 Task: Look for space in Braine-le-Comte, Belgium from 10th July, 2023 to 15th July, 2023 for 7 adults in price range Rs.10000 to Rs.15000. Place can be entire place or shared room with 4 bedrooms having 7 beds and 4 bathrooms. Property type can be house, flat, guest house. Amenities needed are: wifi, washing machine, heating, TV, free parkinig on premises, hot tub, gym, smoking allowed. Booking option can be shelf check-in. Required host language is English.
Action: Mouse moved to (453, 95)
Screenshot: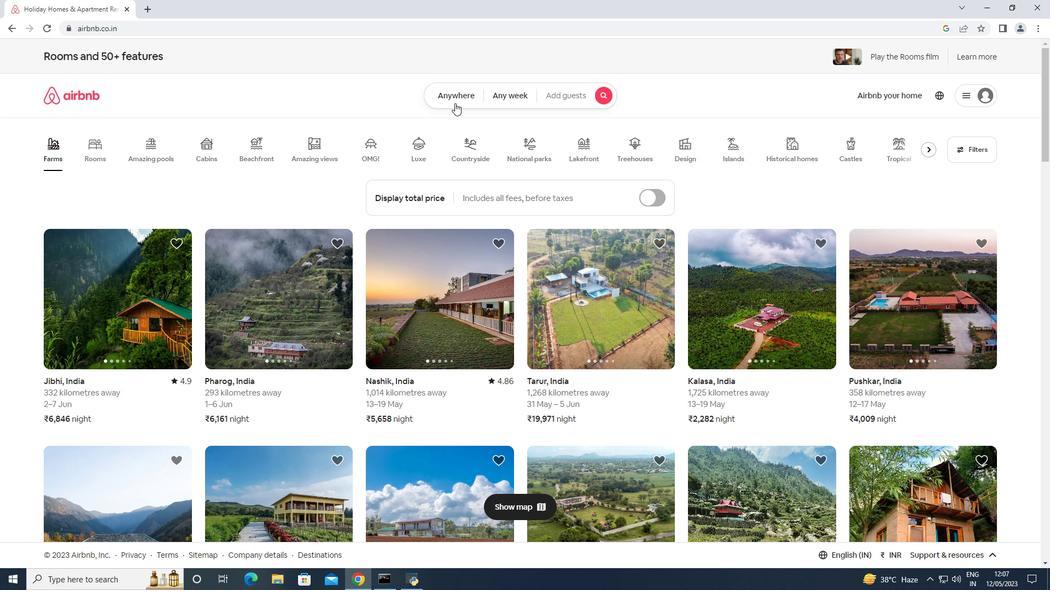
Action: Mouse pressed left at (453, 95)
Screenshot: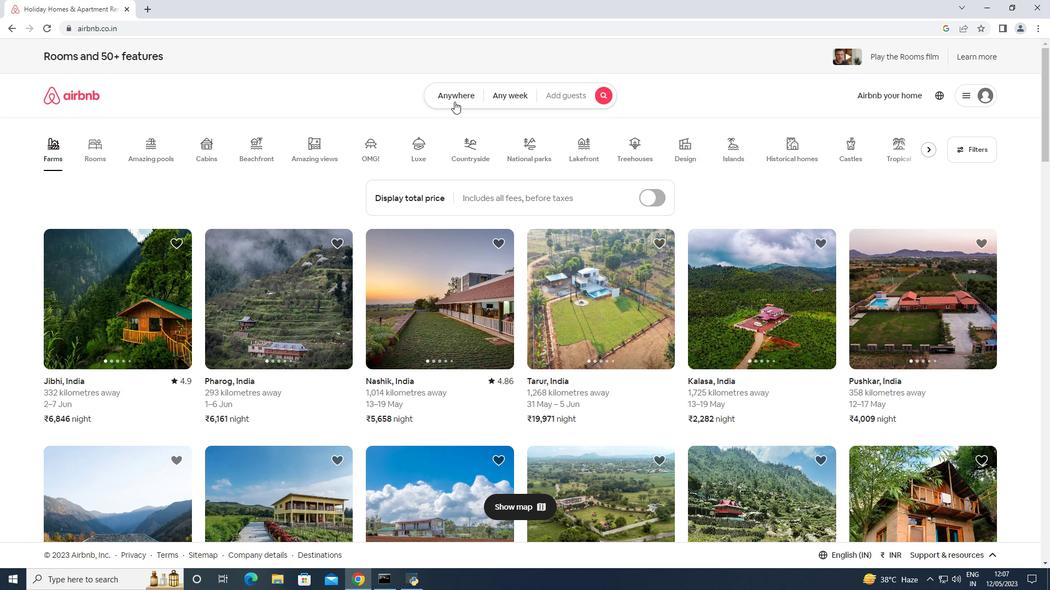 
Action: Mouse moved to (432, 132)
Screenshot: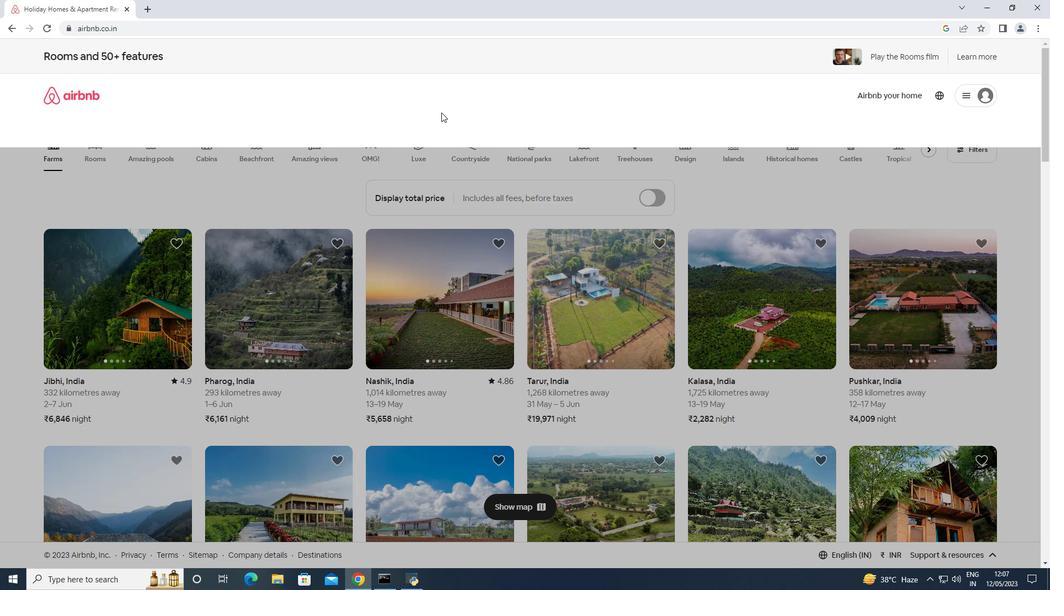 
Action: Mouse pressed left at (432, 132)
Screenshot: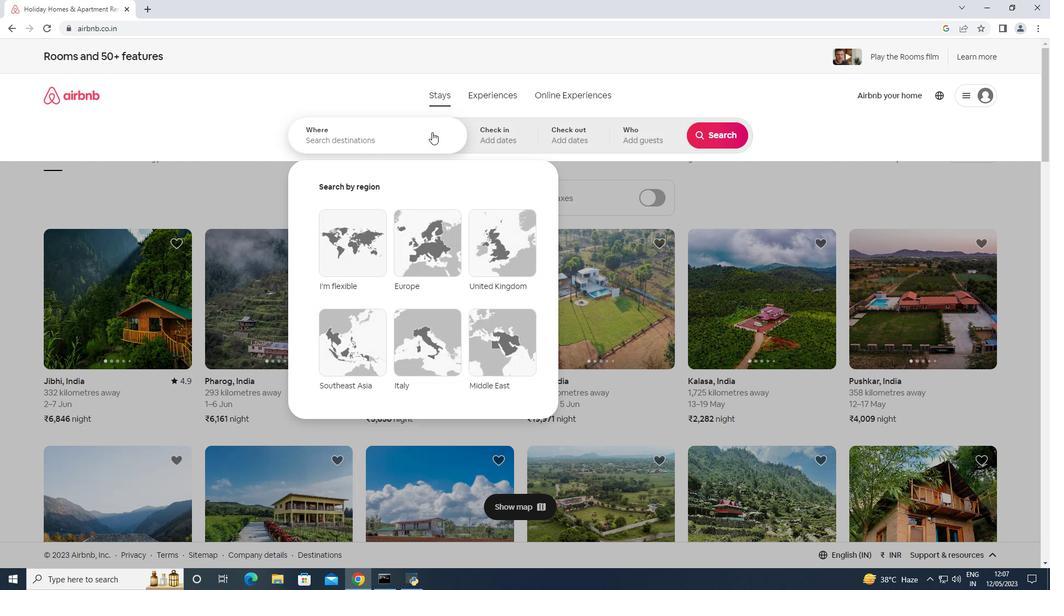 
Action: Mouse moved to (389, 123)
Screenshot: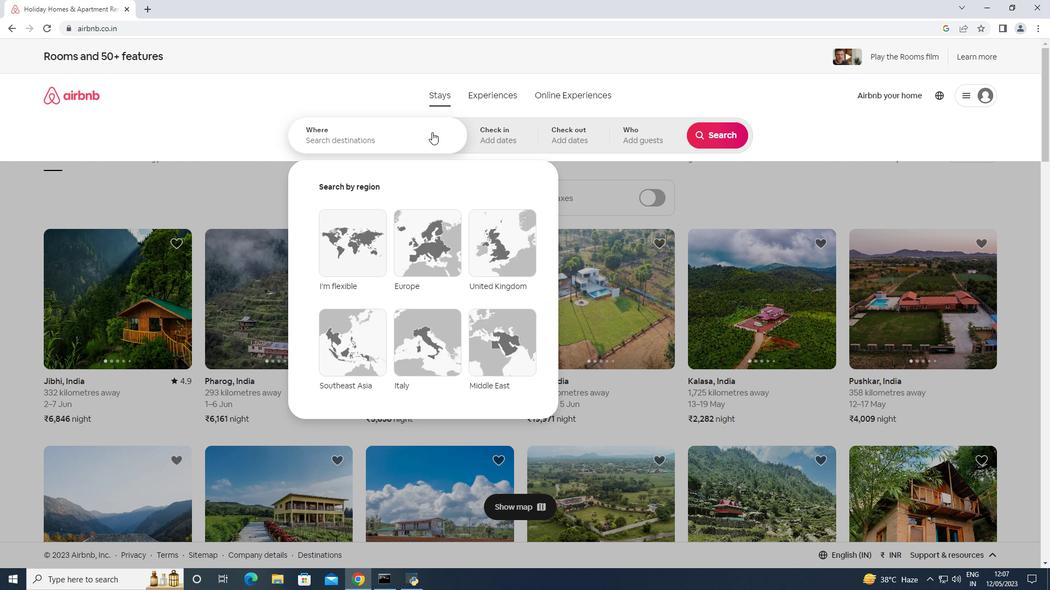 
Action: Key pressed <Key.shift>Braine-le<Key.shift>c<Key.backspace>-<Key.shift>Conte<Key.left><Key.left><Key.backspace>m<Key.right><Key.right><Key.right><Key.right>,<Key.space>belgium<Key.enter>
Screenshot: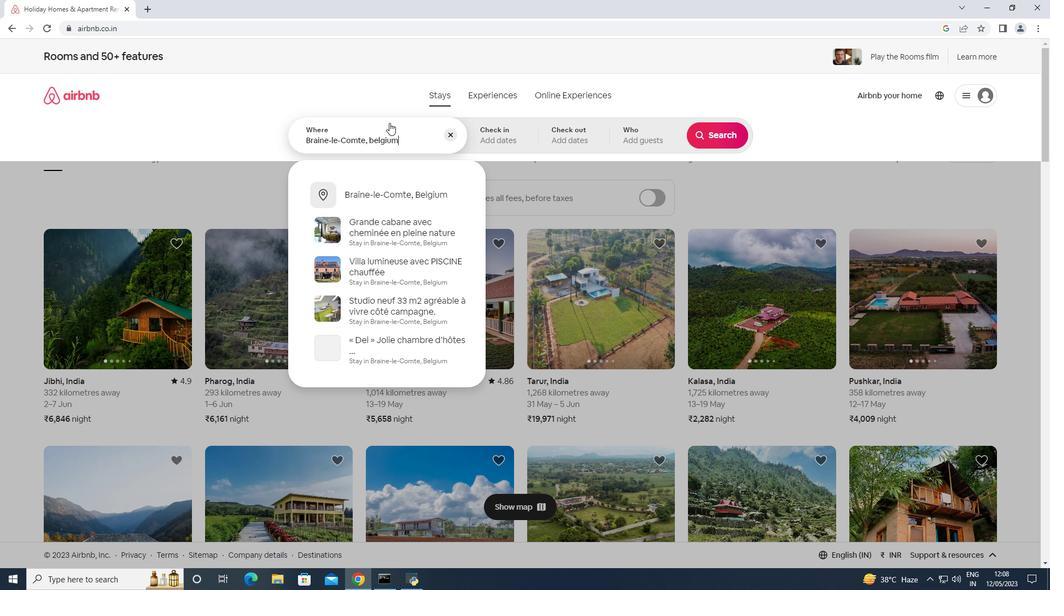 
Action: Mouse moved to (711, 219)
Screenshot: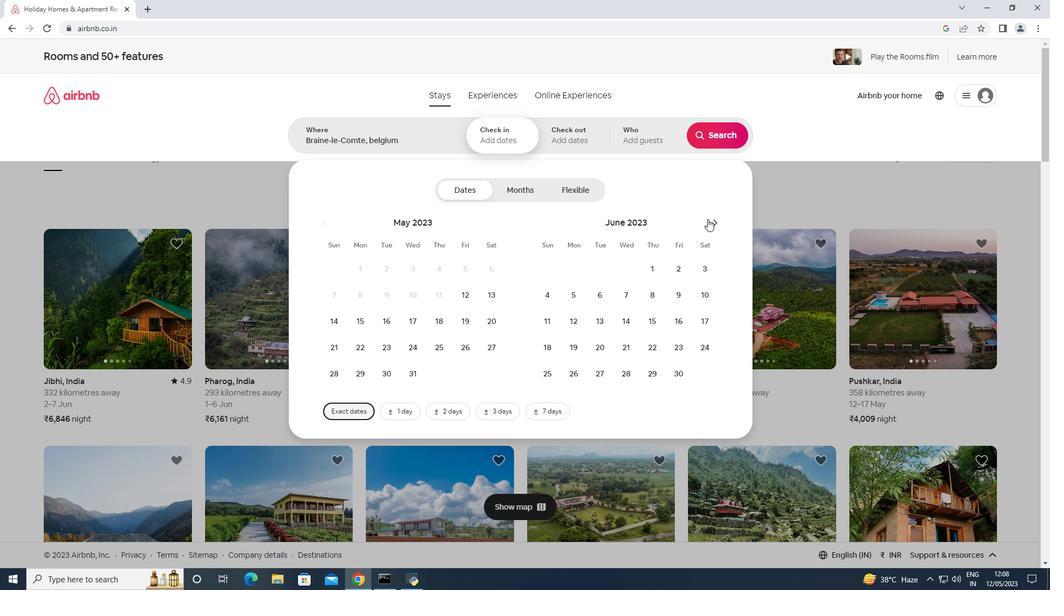 
Action: Mouse pressed left at (711, 219)
Screenshot: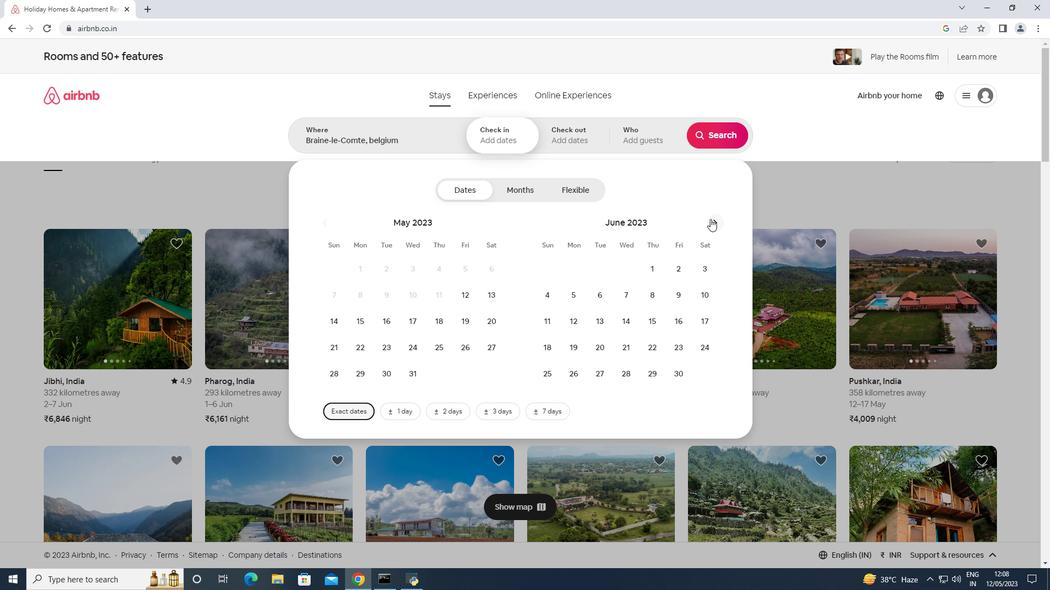 
Action: Mouse moved to (578, 319)
Screenshot: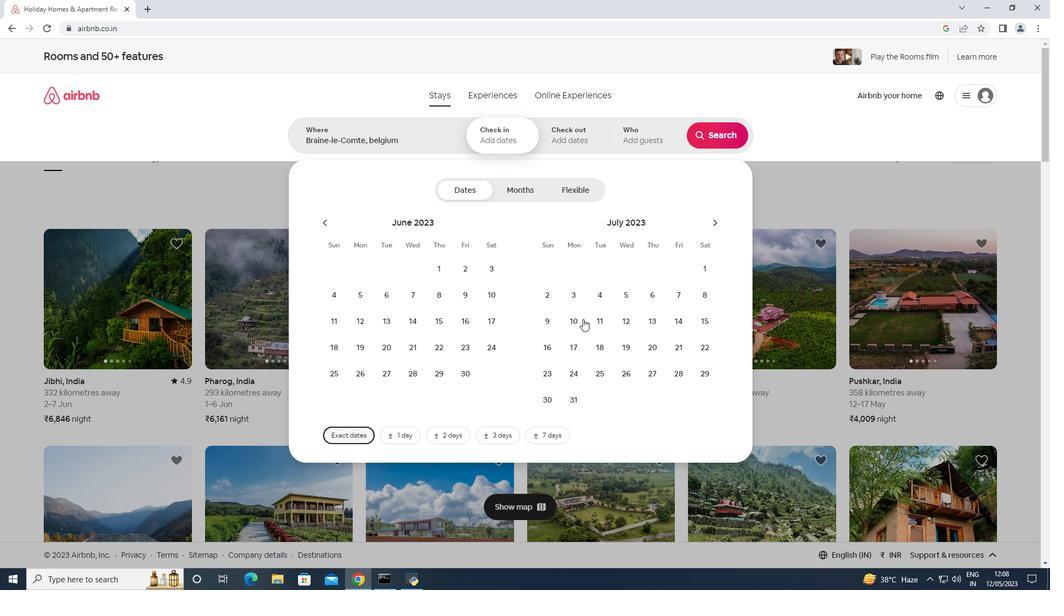 
Action: Mouse pressed left at (578, 319)
Screenshot: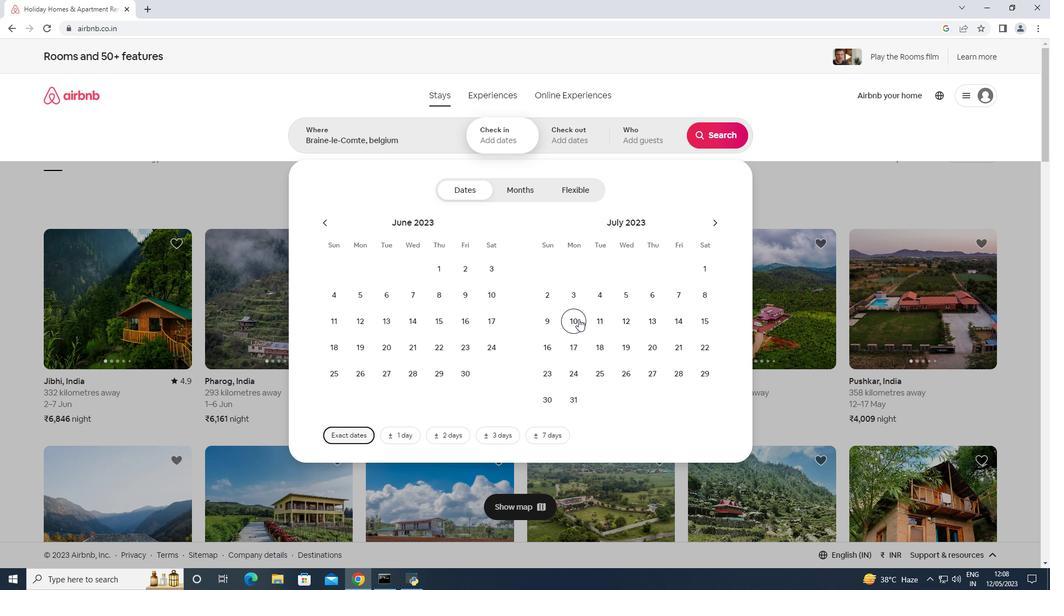 
Action: Mouse moved to (705, 321)
Screenshot: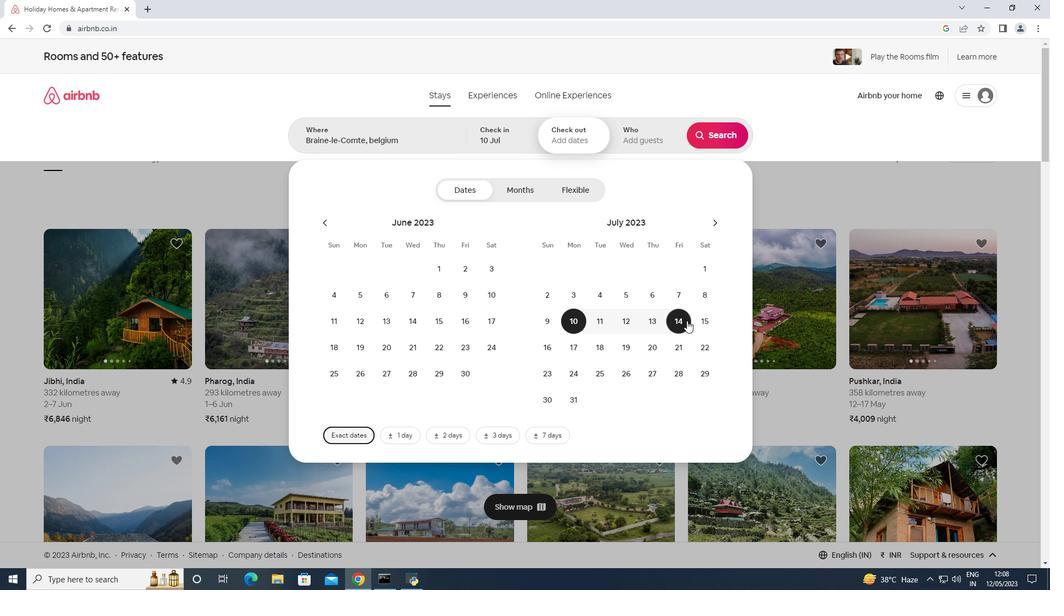 
Action: Mouse pressed left at (705, 321)
Screenshot: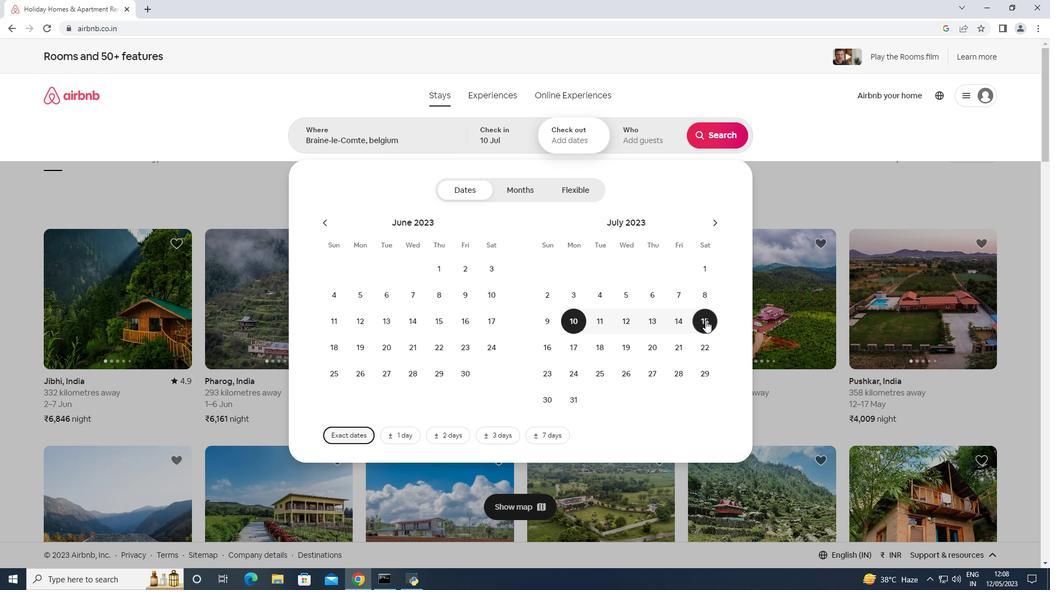
Action: Mouse moved to (642, 146)
Screenshot: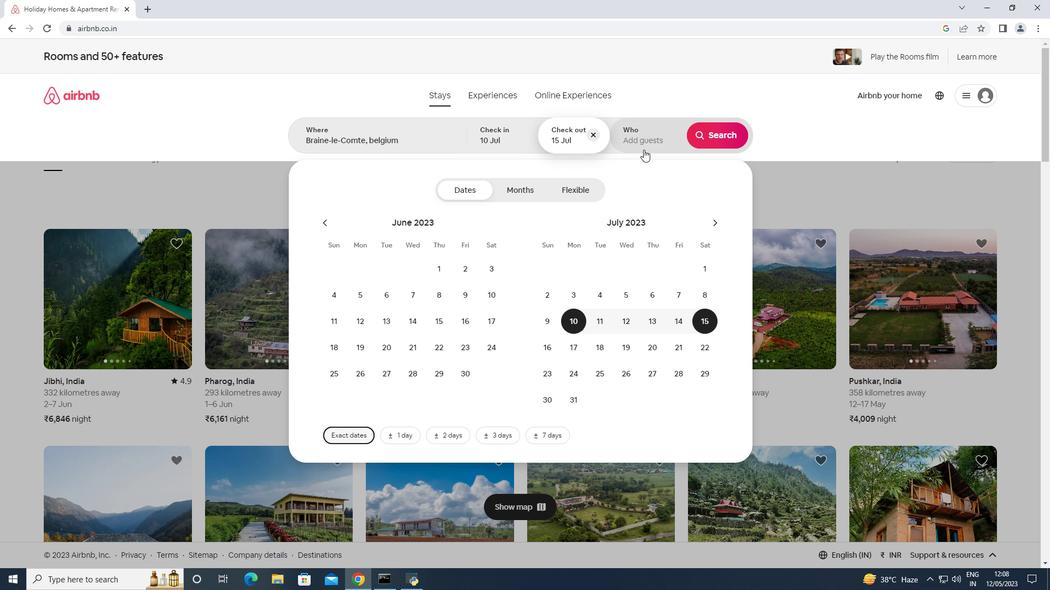 
Action: Mouse pressed left at (642, 146)
Screenshot: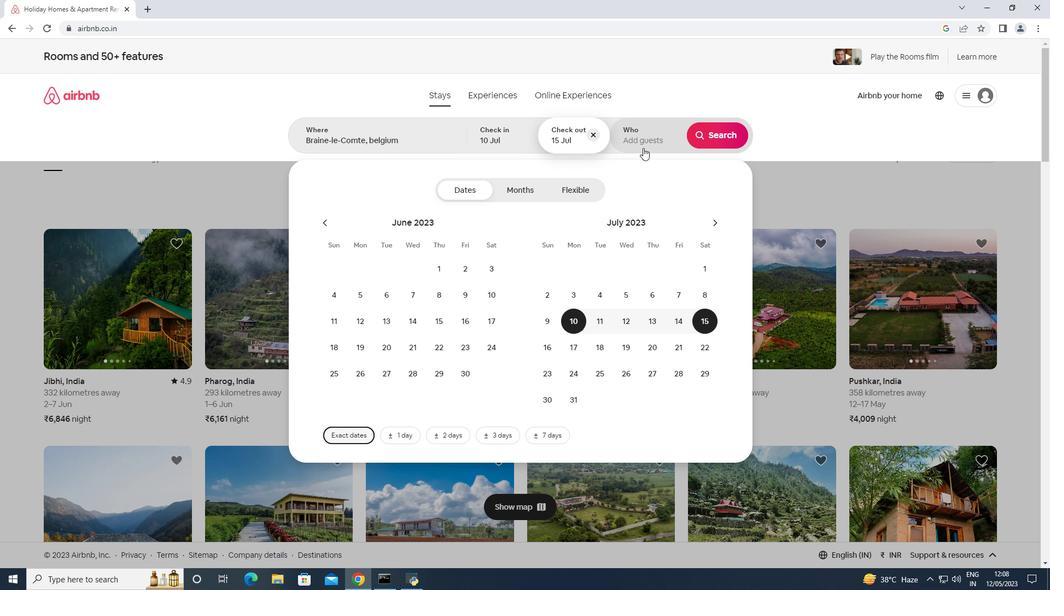 
Action: Mouse moved to (716, 192)
Screenshot: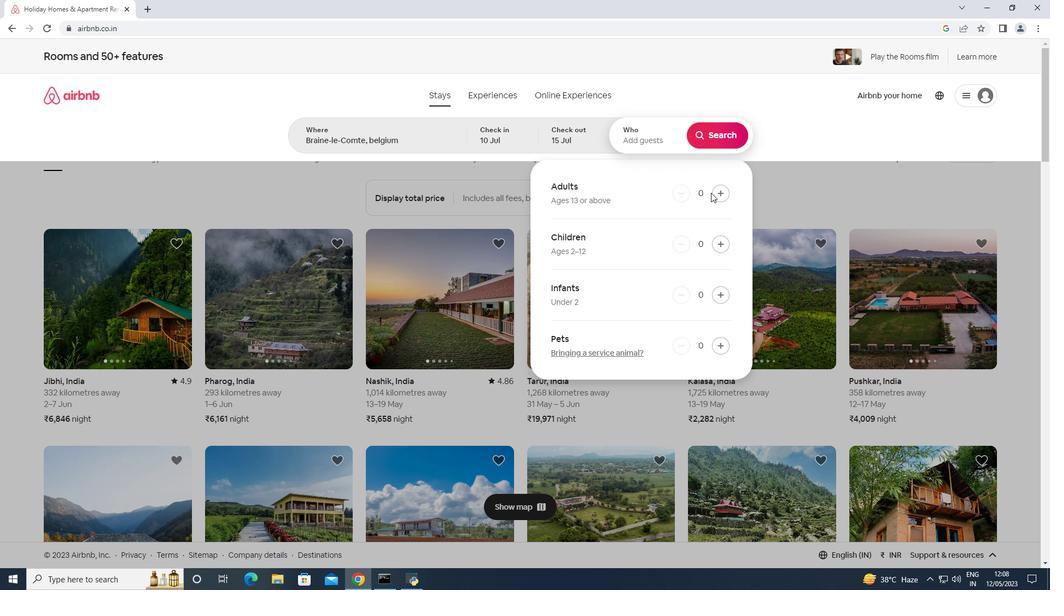 
Action: Mouse pressed left at (716, 192)
Screenshot: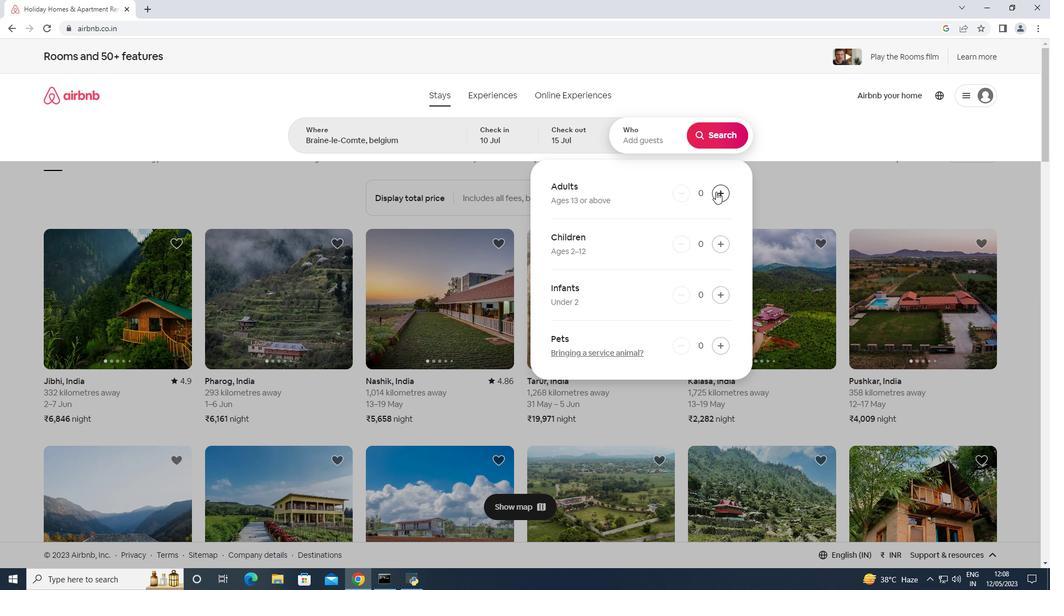 
Action: Mouse pressed left at (716, 192)
Screenshot: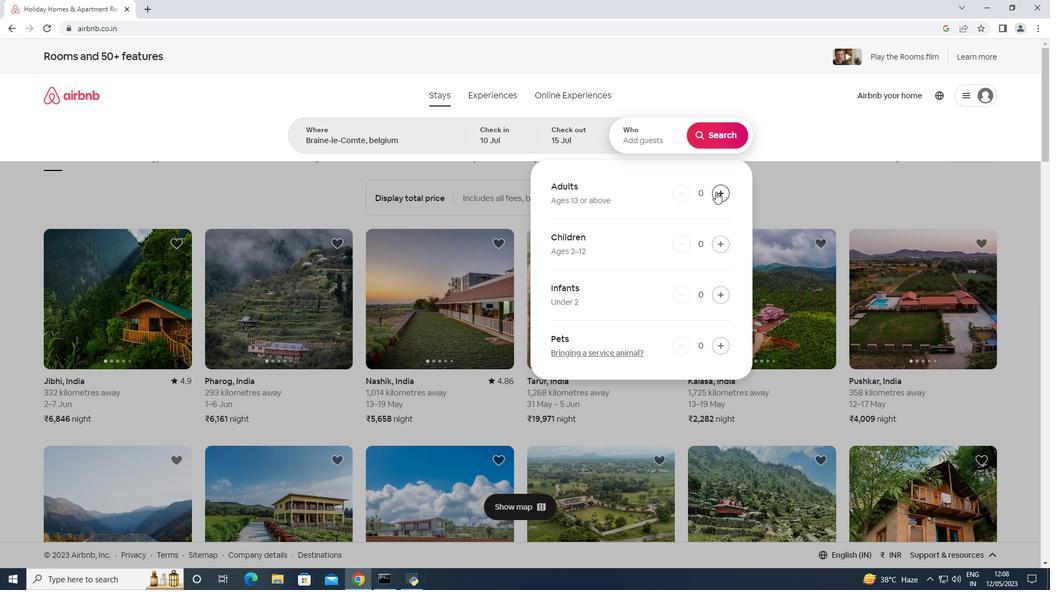 
Action: Mouse pressed left at (716, 192)
Screenshot: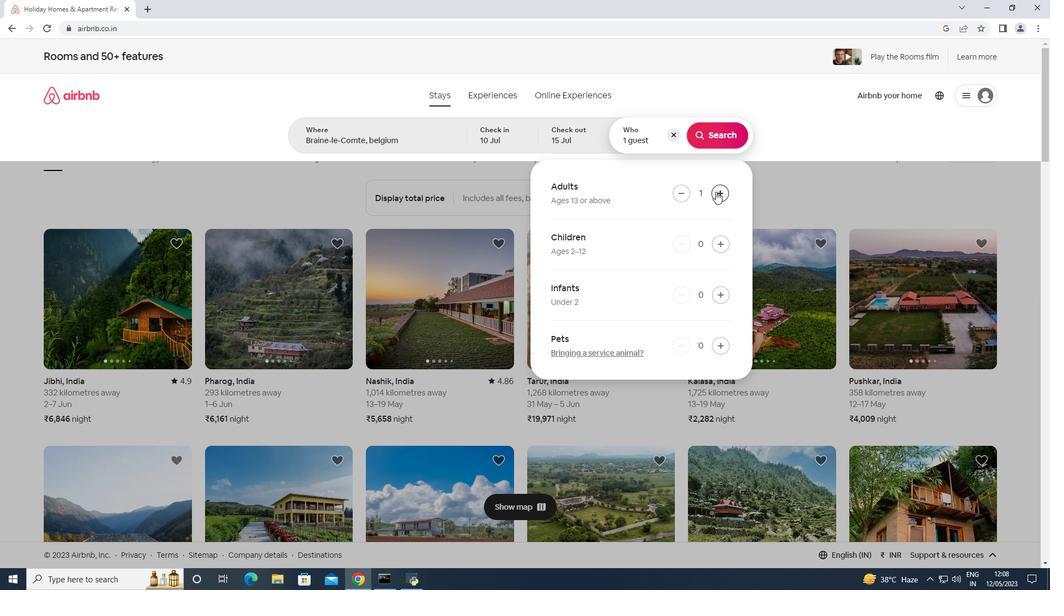 
Action: Mouse pressed left at (716, 192)
Screenshot: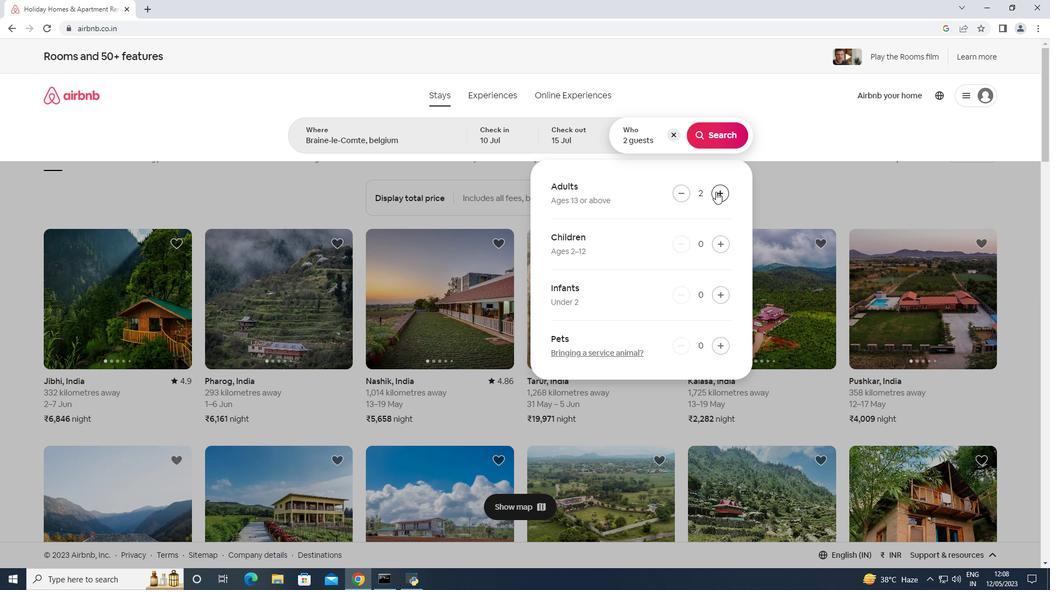 
Action: Mouse pressed left at (716, 192)
Screenshot: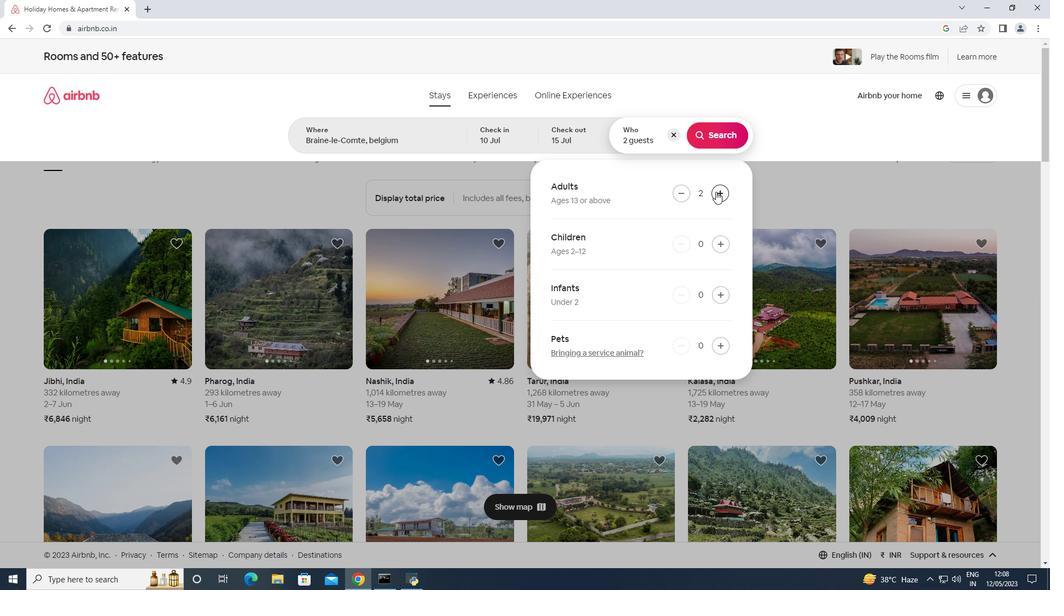 
Action: Mouse pressed left at (716, 192)
Screenshot: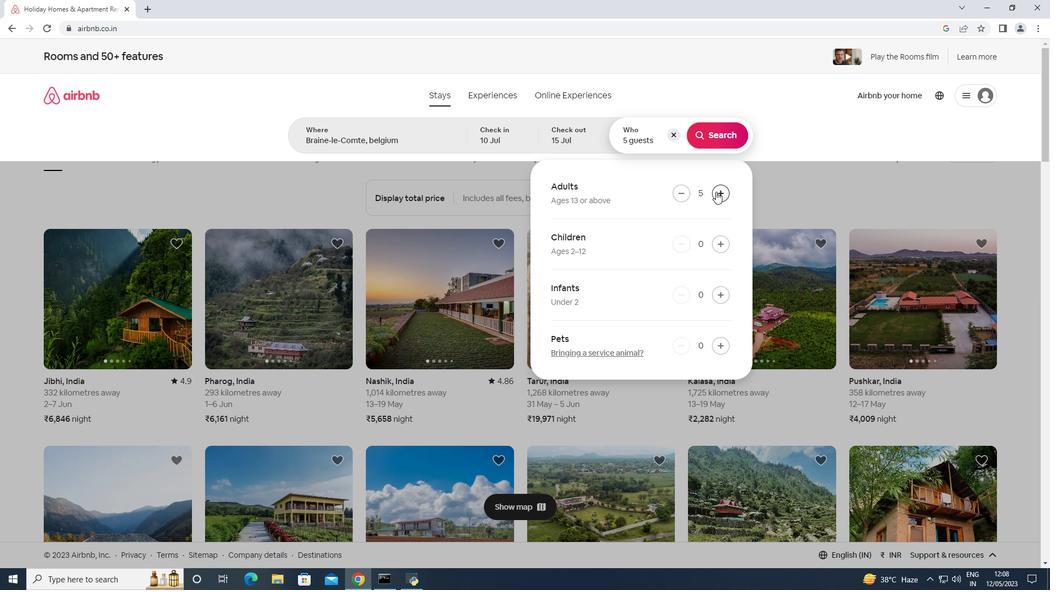 
Action: Mouse pressed left at (716, 192)
Screenshot: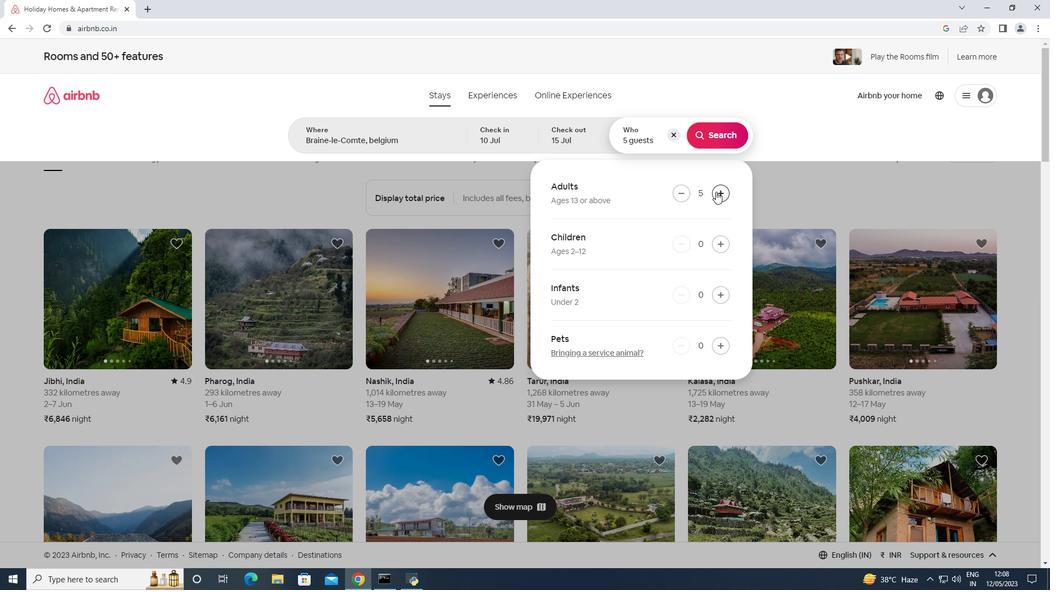 
Action: Mouse moved to (715, 139)
Screenshot: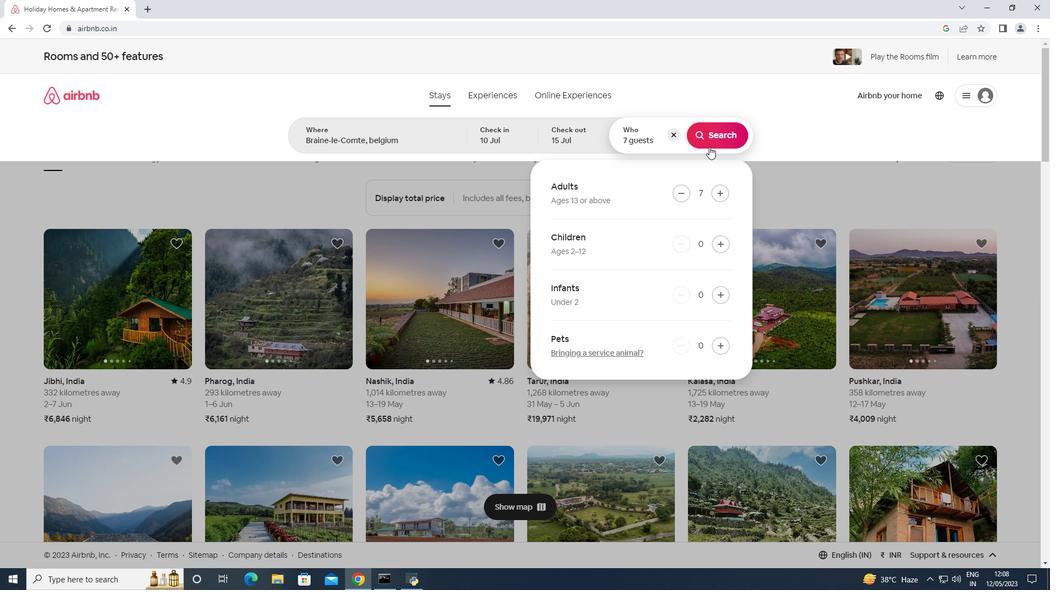 
Action: Mouse pressed left at (715, 139)
Screenshot: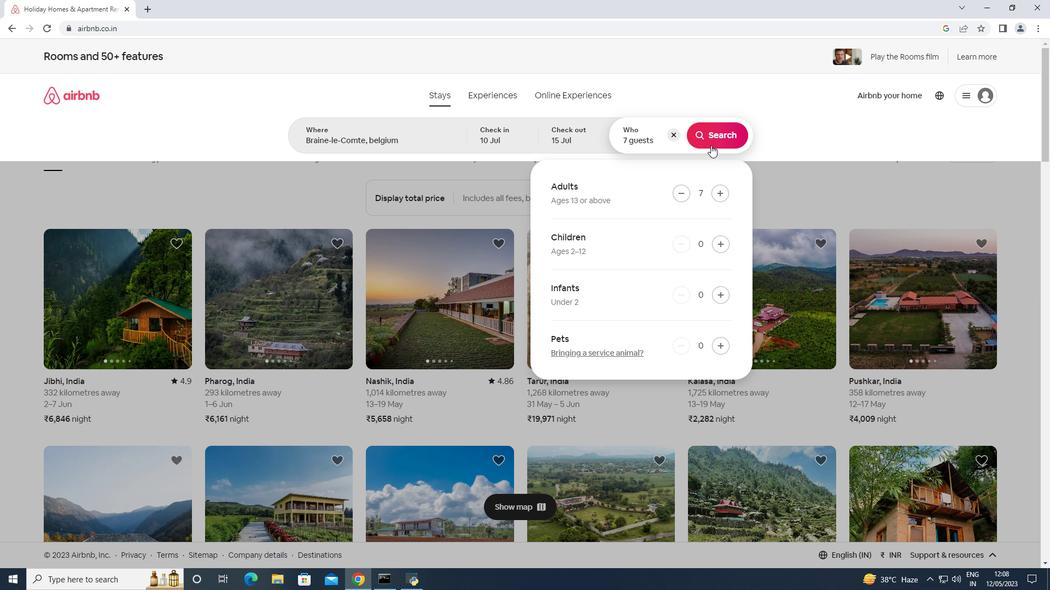 
Action: Mouse moved to (987, 97)
Screenshot: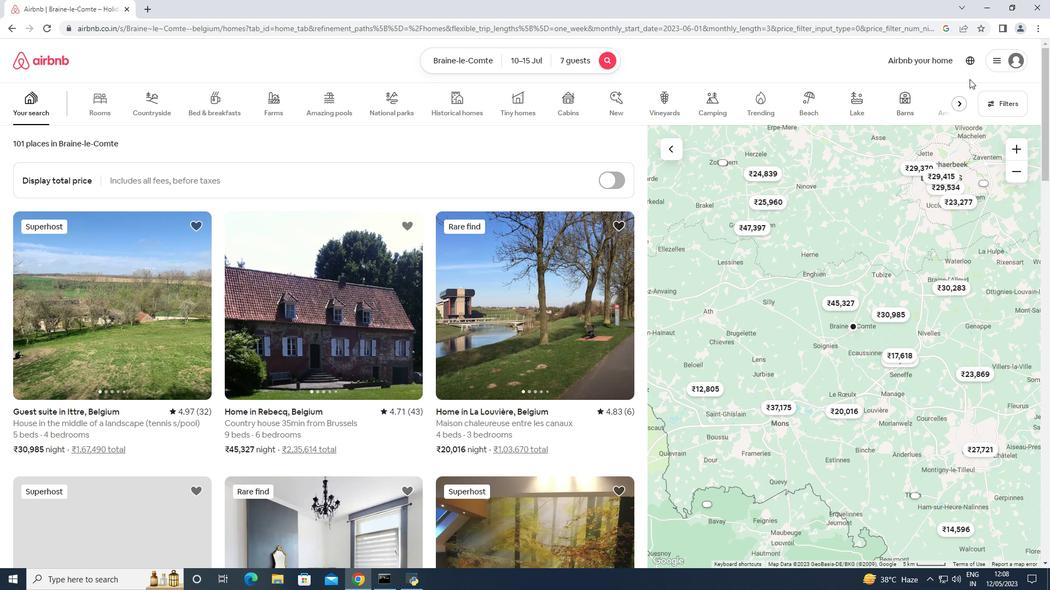
Action: Mouse pressed left at (987, 97)
Screenshot: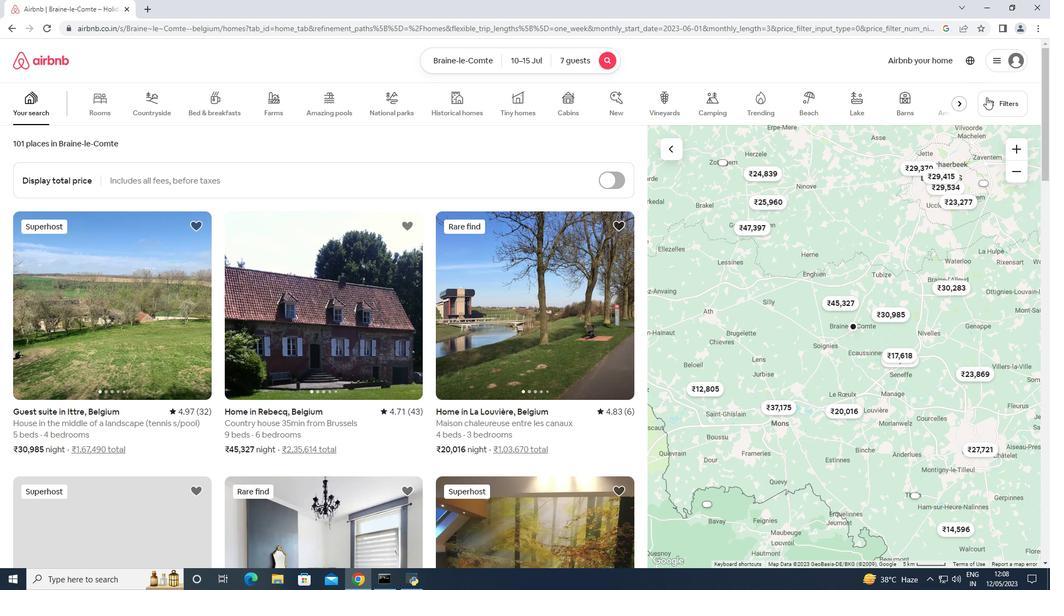 
Action: Mouse moved to (411, 362)
Screenshot: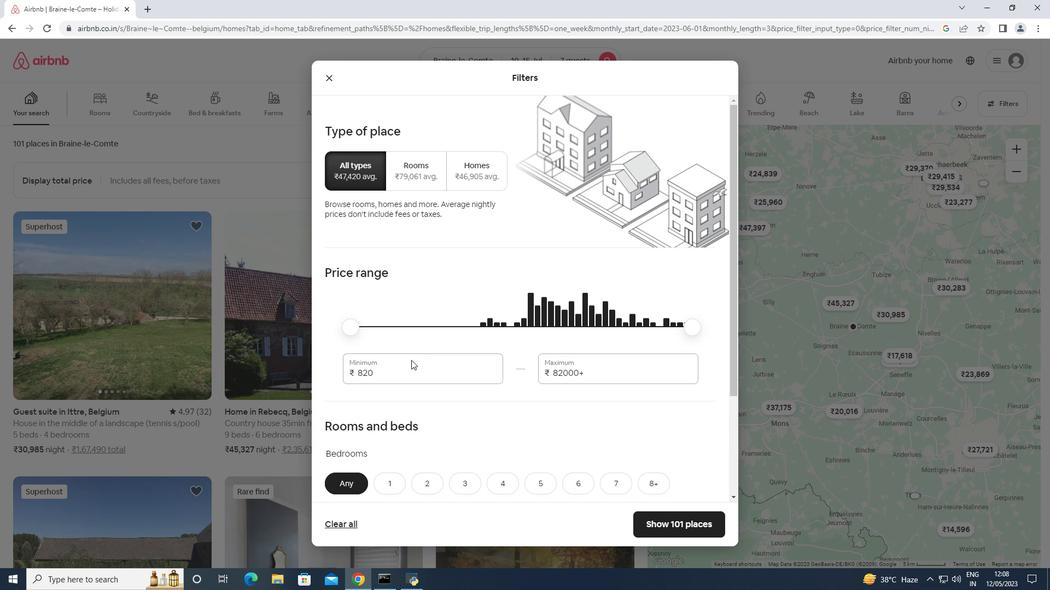 
Action: Mouse pressed left at (411, 362)
Screenshot: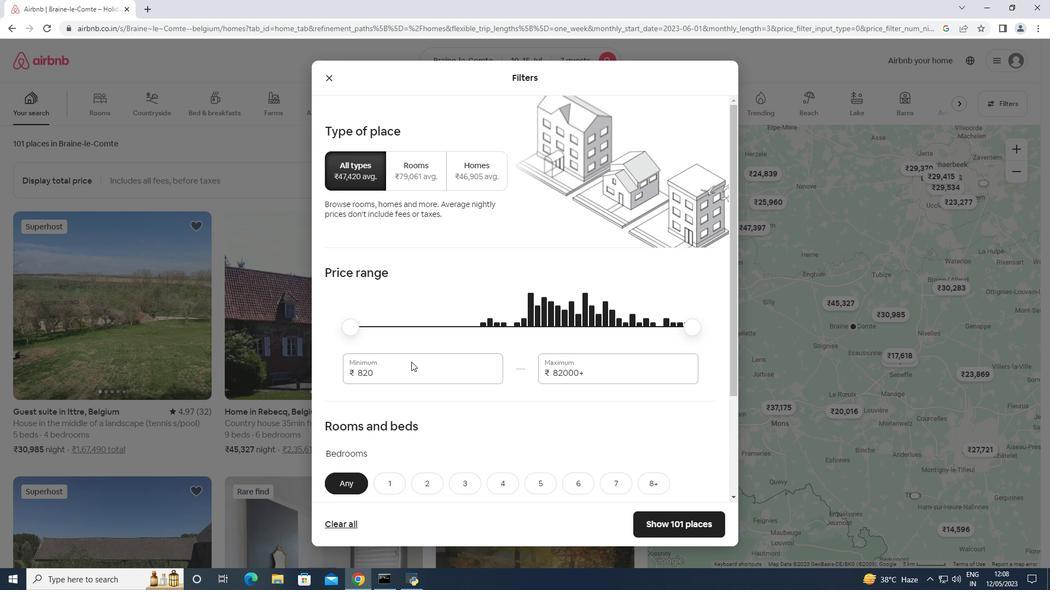 
Action: Mouse pressed left at (411, 362)
Screenshot: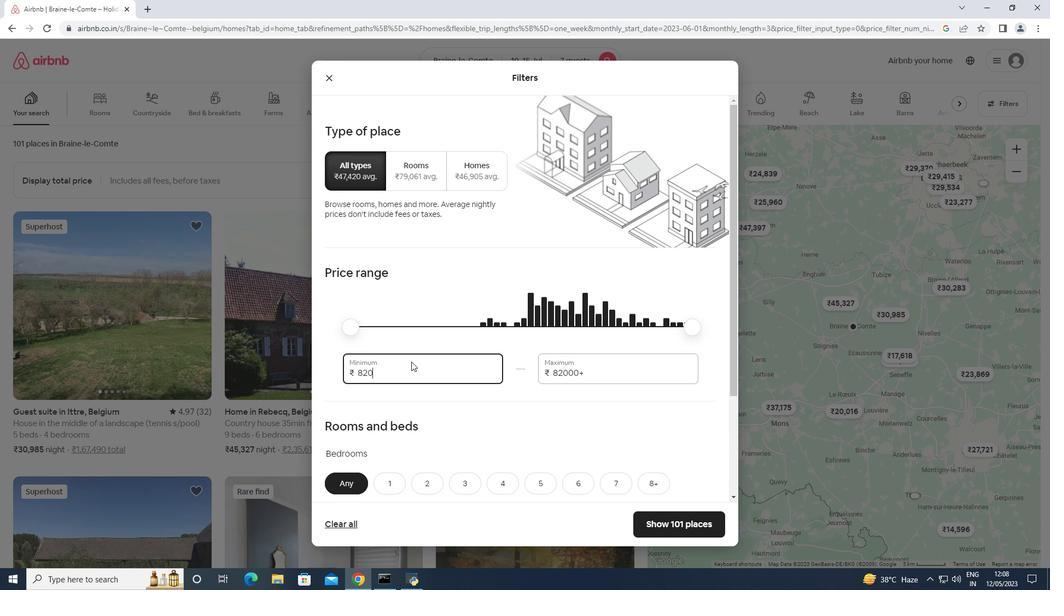 
Action: Key pressed <Key.backspace><Key.backspace><Key.backspace><Key.backspace>10000<Key.tab>15000
Screenshot: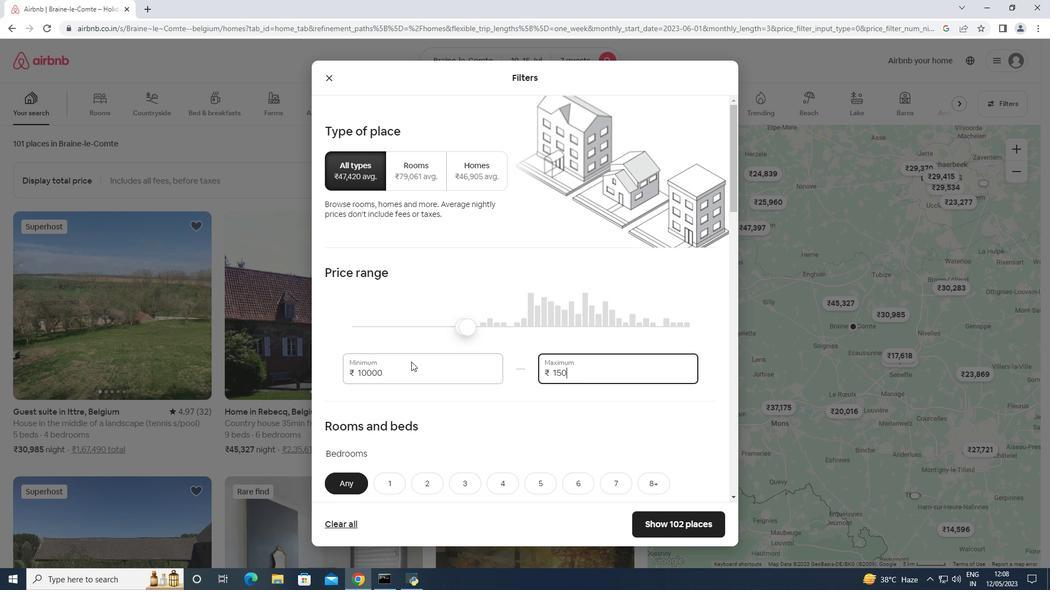 
Action: Mouse scrolled (411, 361) with delta (0, 0)
Screenshot: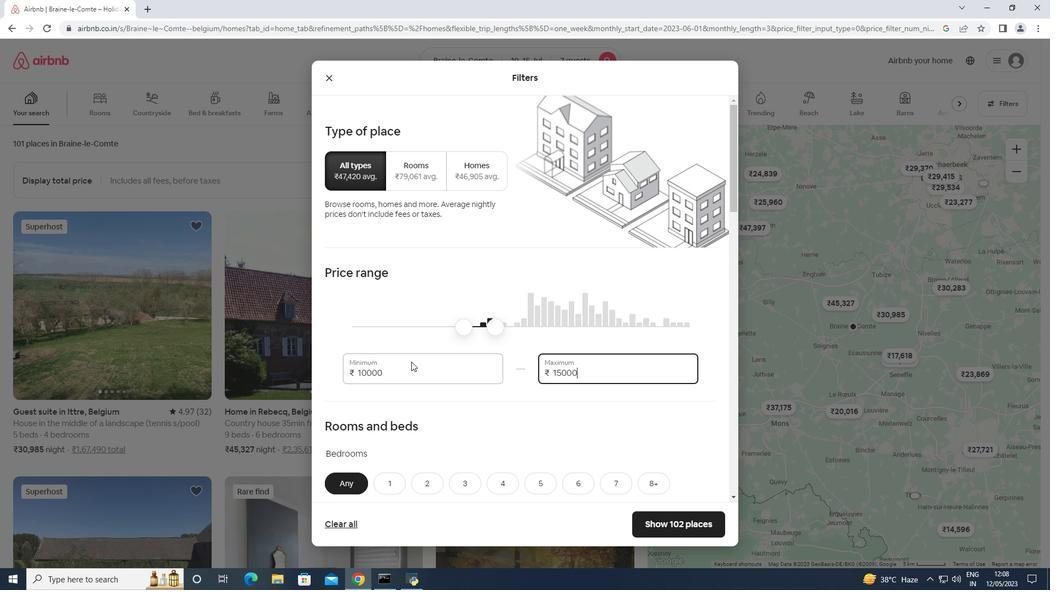 
Action: Mouse scrolled (411, 361) with delta (0, 0)
Screenshot: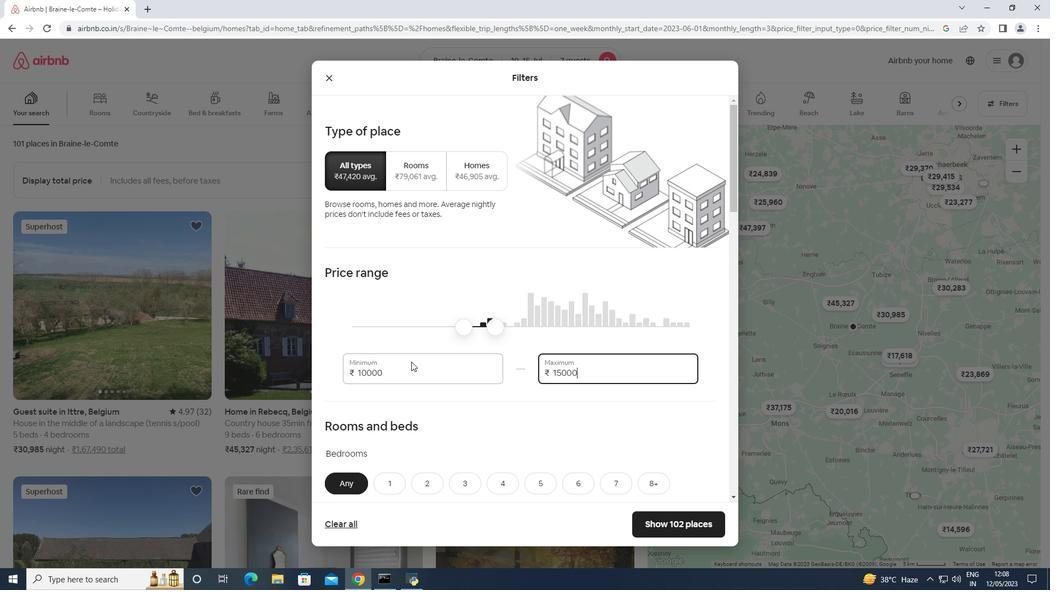 
Action: Mouse scrolled (411, 361) with delta (0, 0)
Screenshot: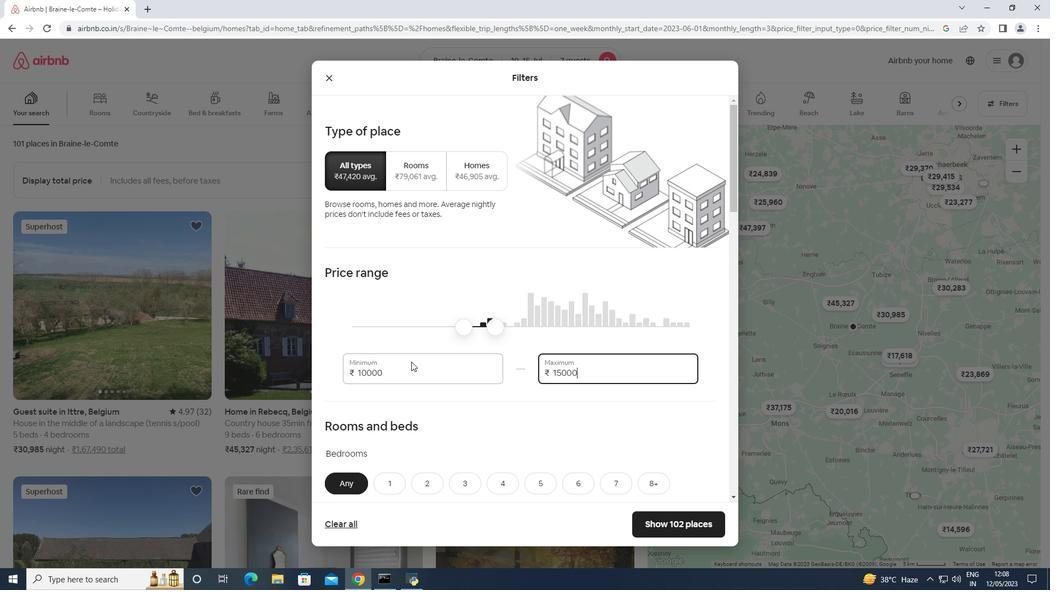 
Action: Mouse scrolled (411, 361) with delta (0, 0)
Screenshot: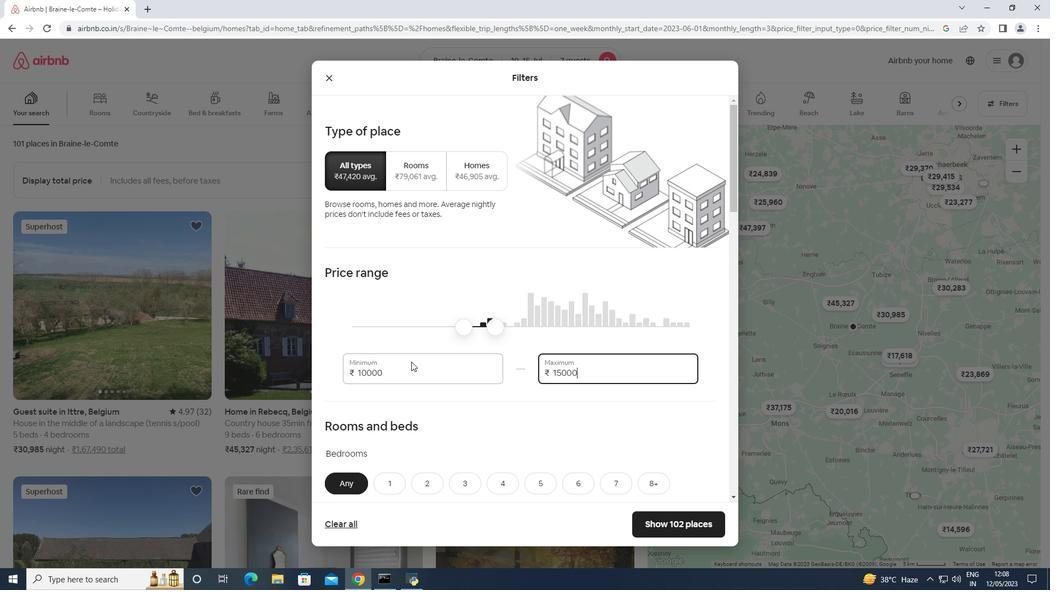 
Action: Mouse scrolled (411, 361) with delta (0, 0)
Screenshot: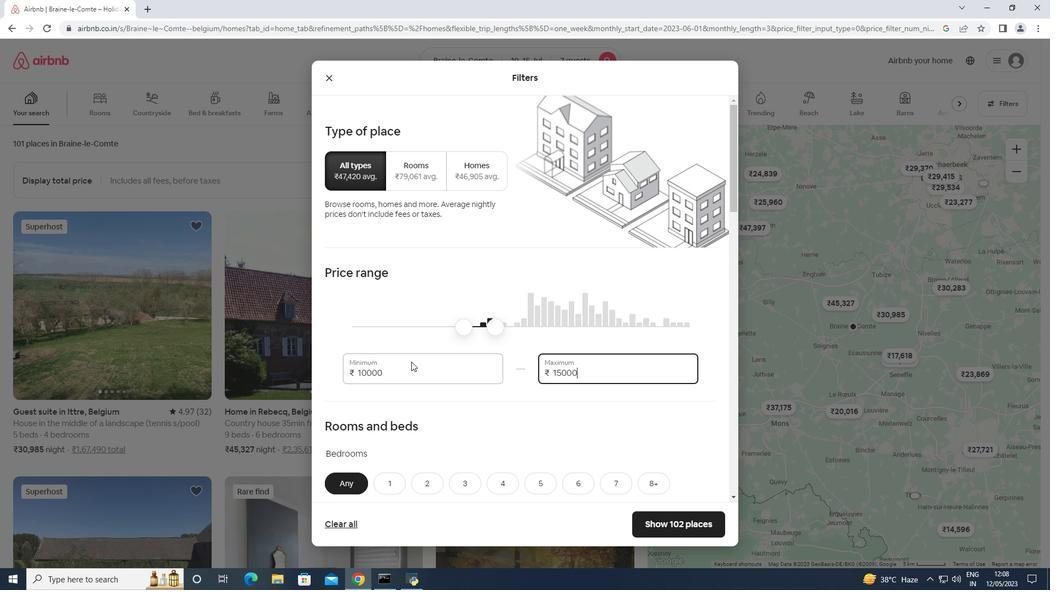 
Action: Mouse scrolled (411, 361) with delta (0, 0)
Screenshot: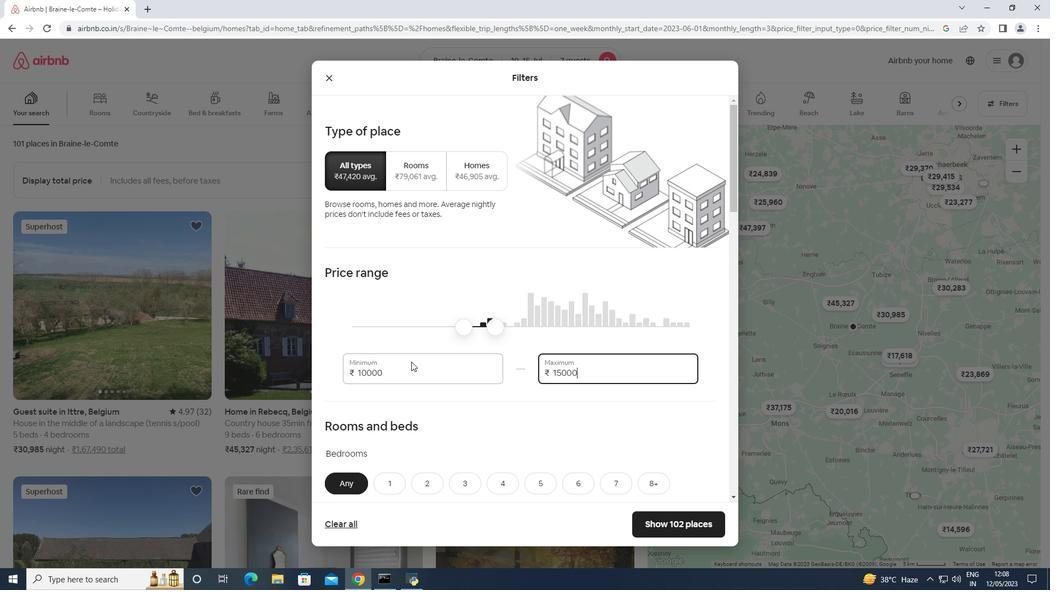 
Action: Mouse moved to (507, 162)
Screenshot: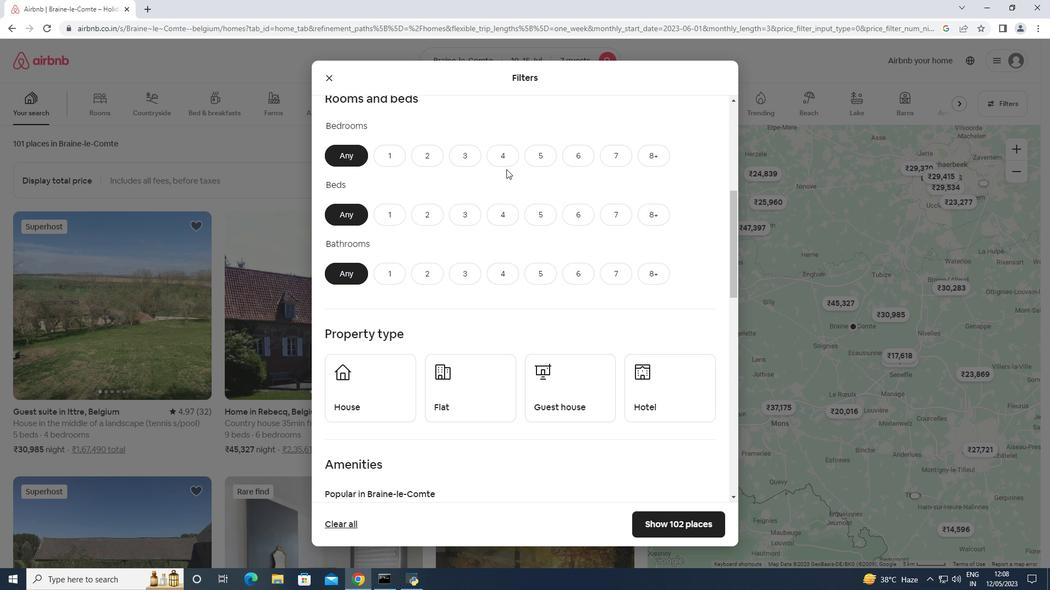 
Action: Mouse pressed left at (507, 162)
Screenshot: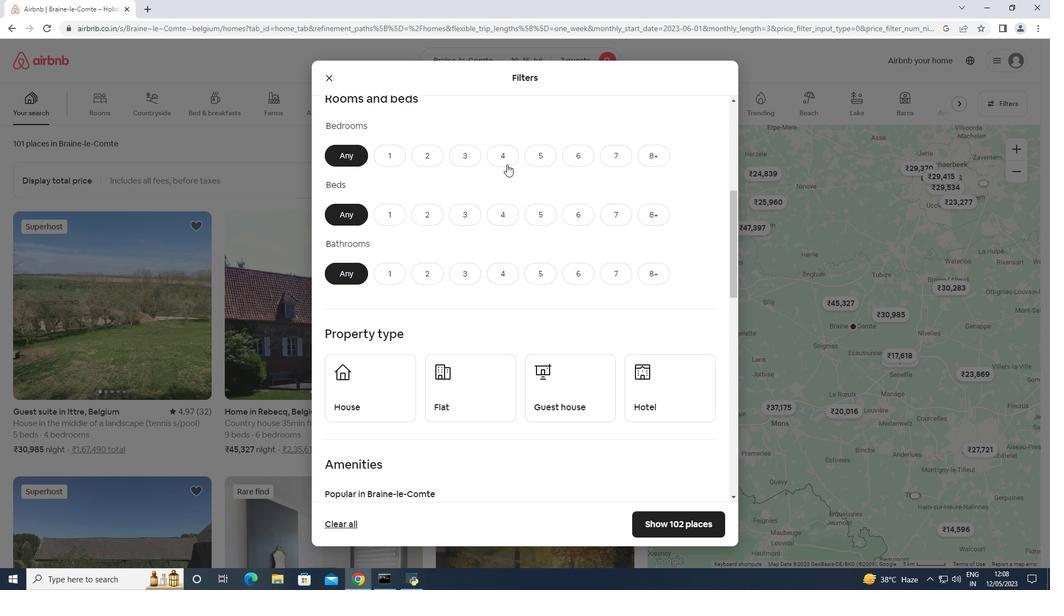 
Action: Mouse moved to (617, 213)
Screenshot: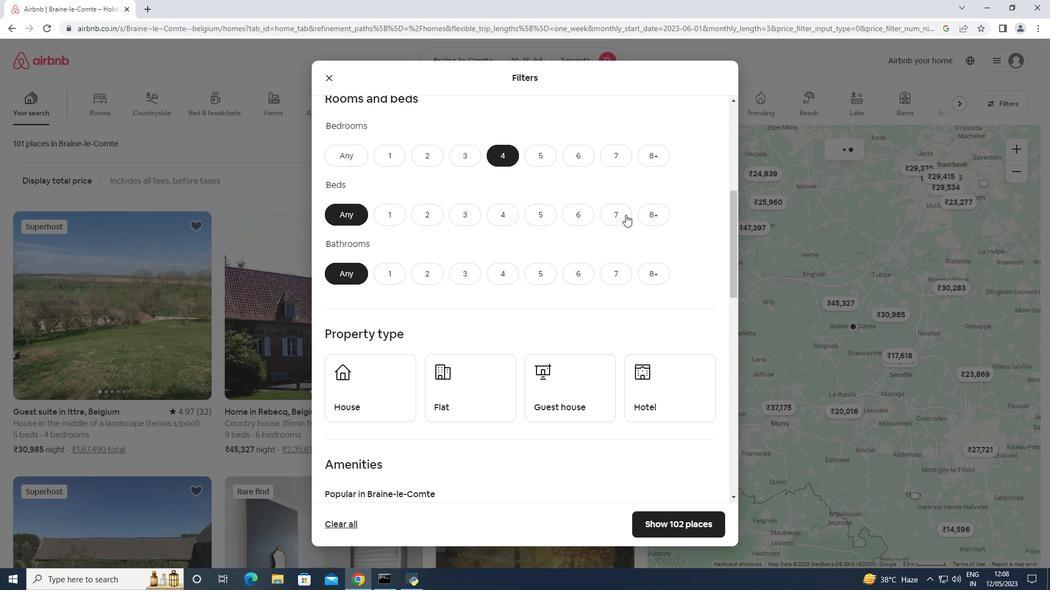 
Action: Mouse pressed left at (617, 213)
Screenshot: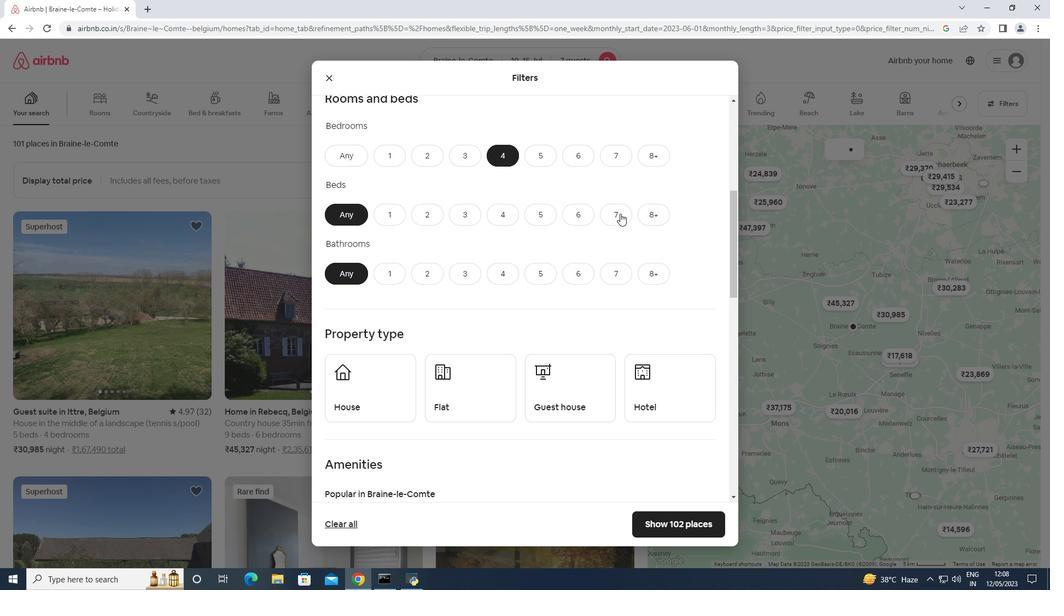 
Action: Mouse moved to (502, 261)
Screenshot: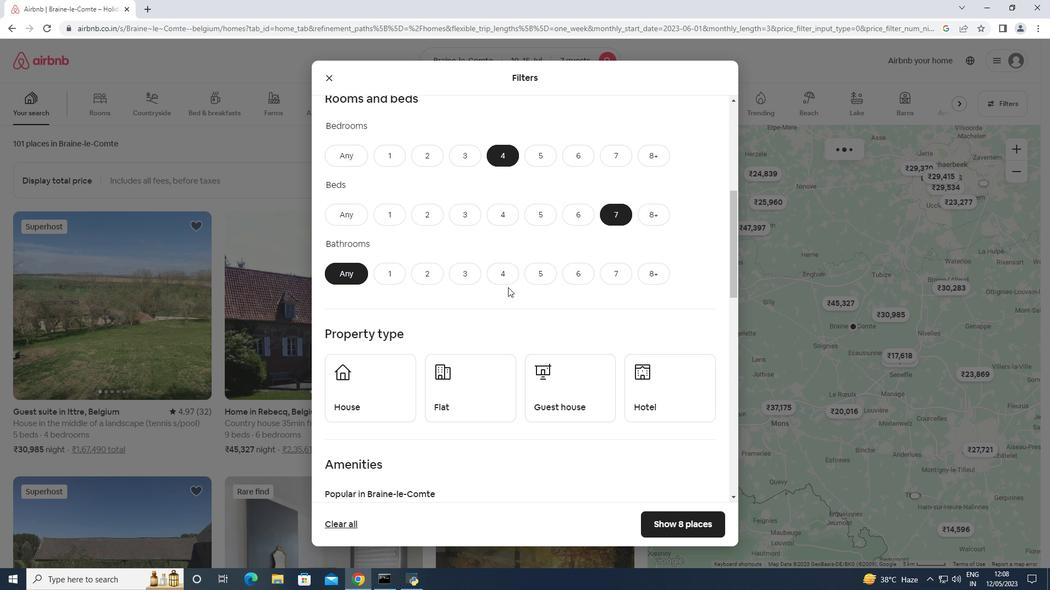 
Action: Mouse pressed left at (502, 261)
Screenshot: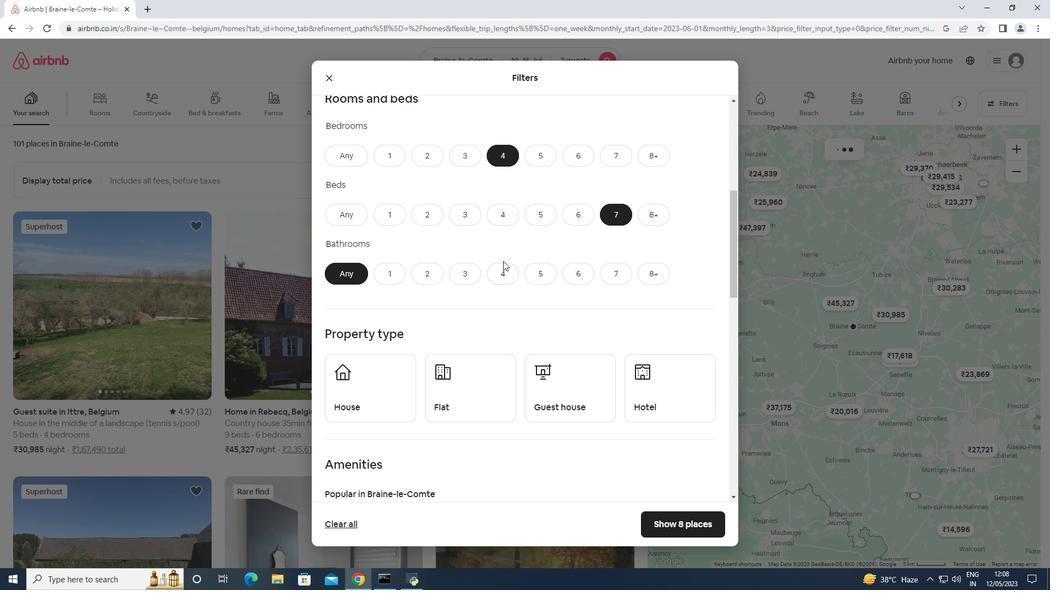 
Action: Mouse moved to (502, 282)
Screenshot: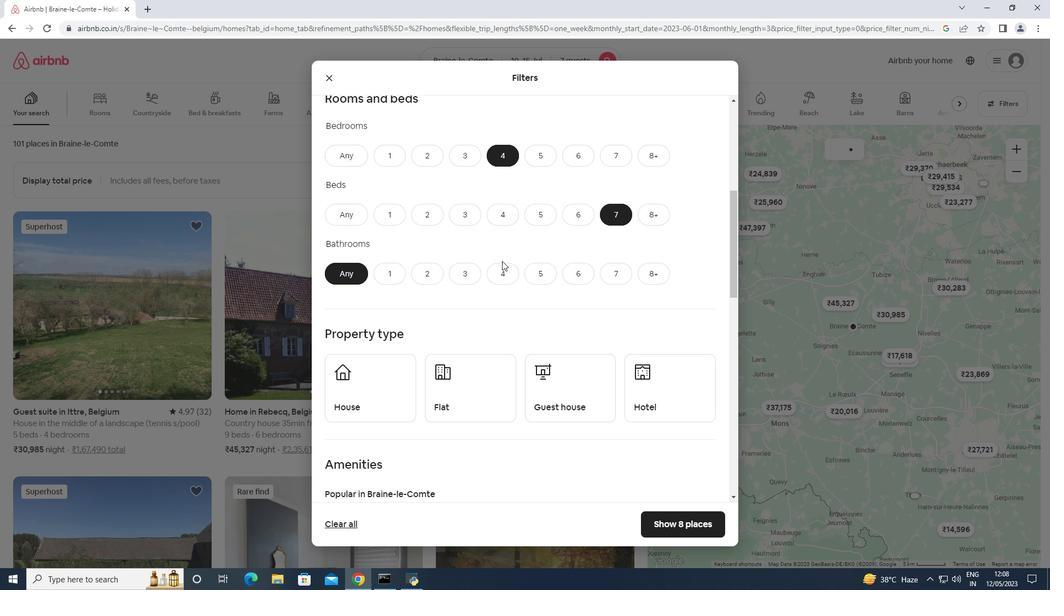 
Action: Mouse pressed left at (502, 282)
Screenshot: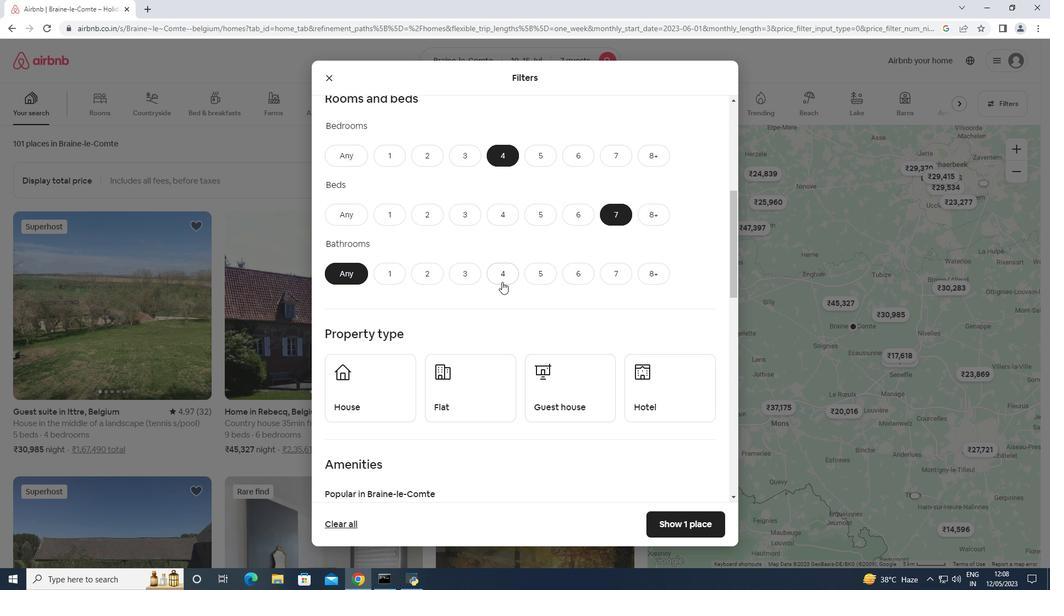 
Action: Mouse moved to (363, 370)
Screenshot: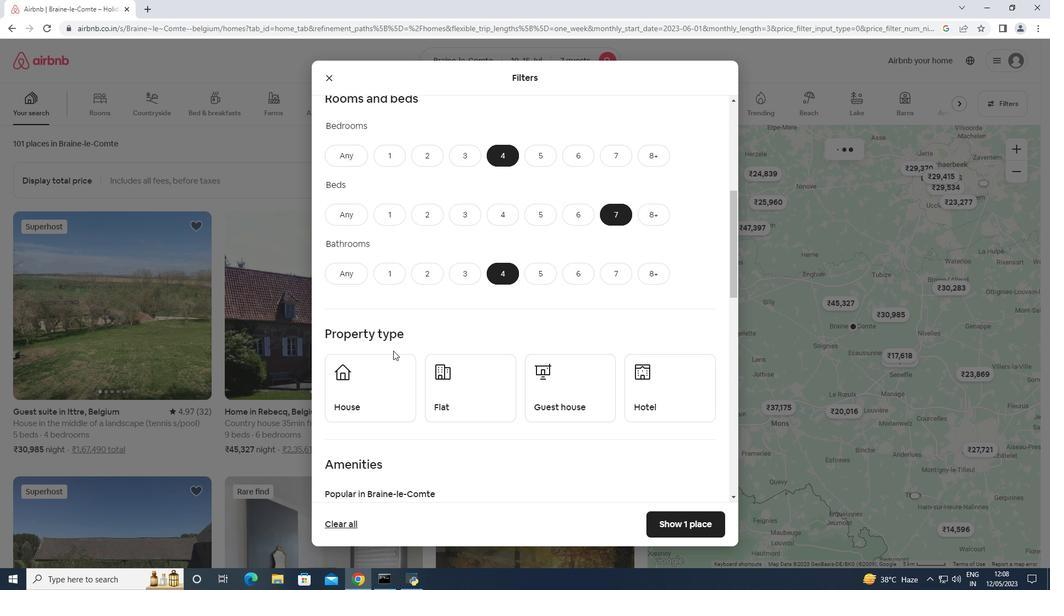 
Action: Mouse pressed left at (363, 370)
Screenshot: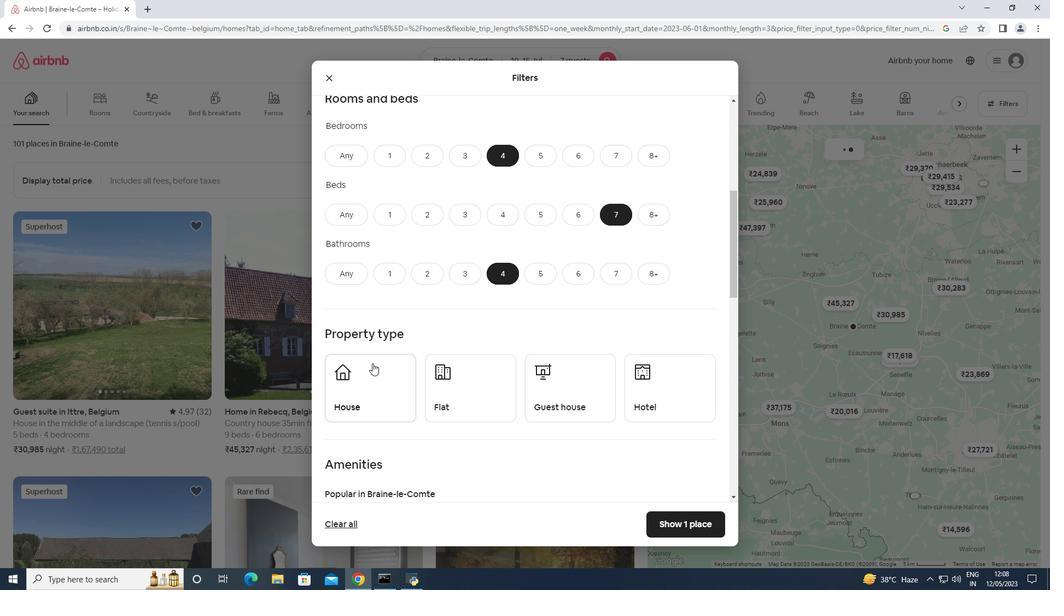 
Action: Mouse moved to (427, 390)
Screenshot: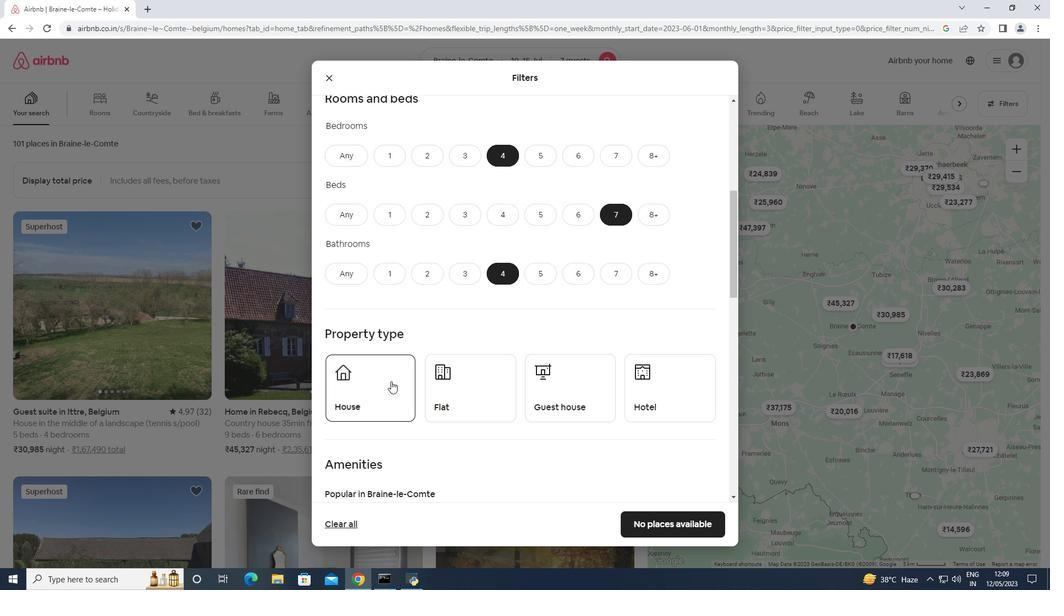 
Action: Mouse pressed left at (427, 390)
Screenshot: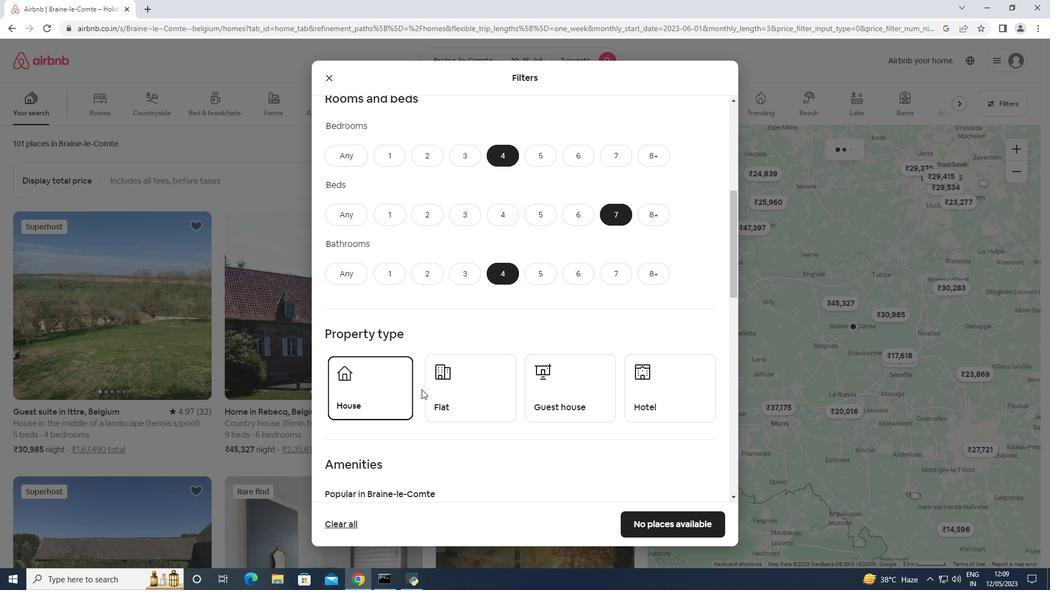
Action: Mouse moved to (544, 388)
Screenshot: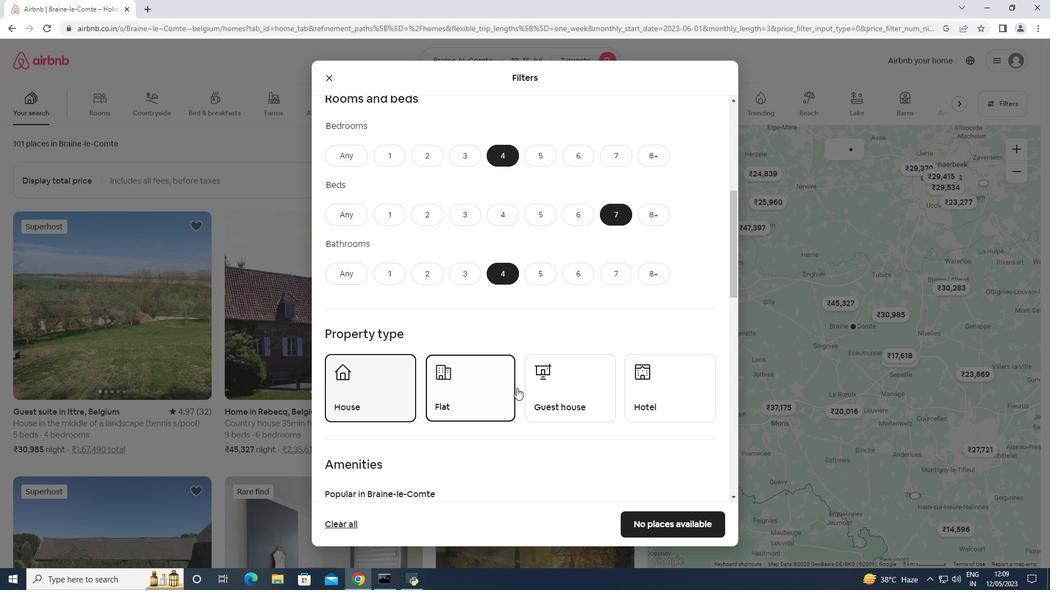 
Action: Mouse pressed left at (544, 388)
Screenshot: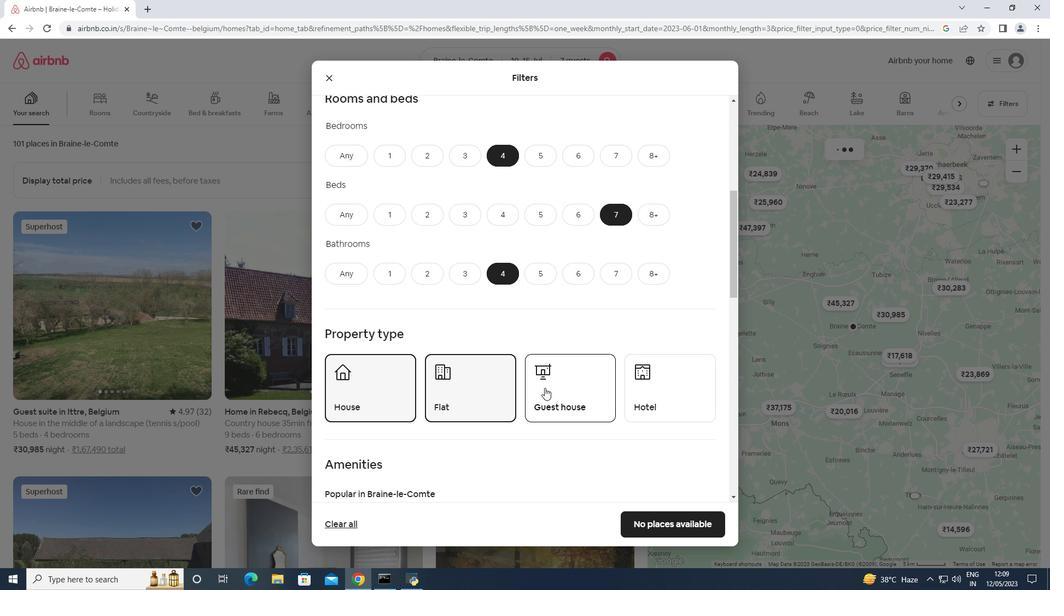 
Action: Mouse moved to (542, 388)
Screenshot: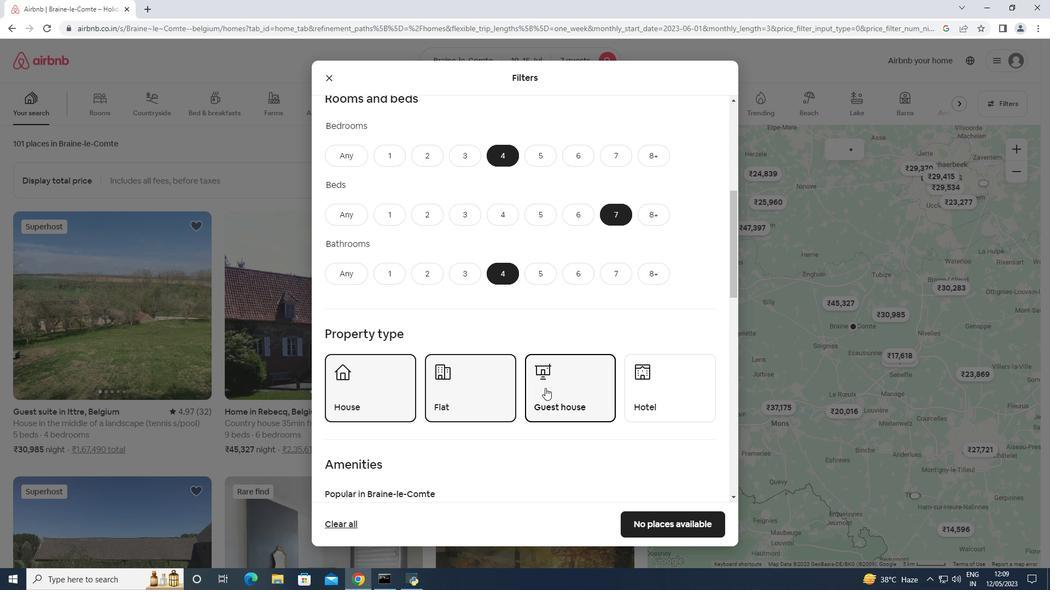 
Action: Mouse scrolled (542, 387) with delta (0, 0)
Screenshot: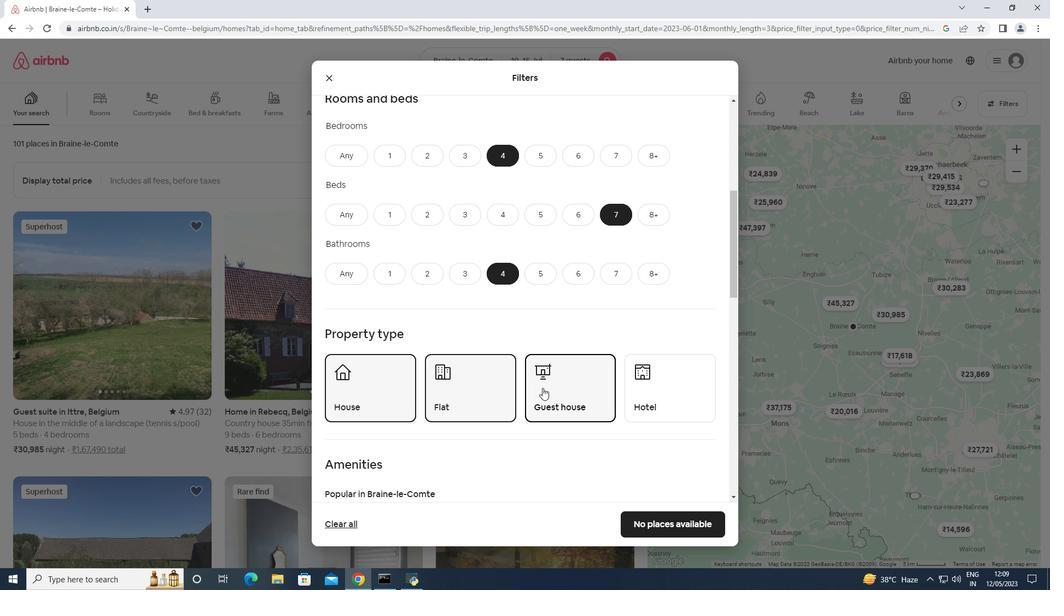 
Action: Mouse scrolled (542, 387) with delta (0, 0)
Screenshot: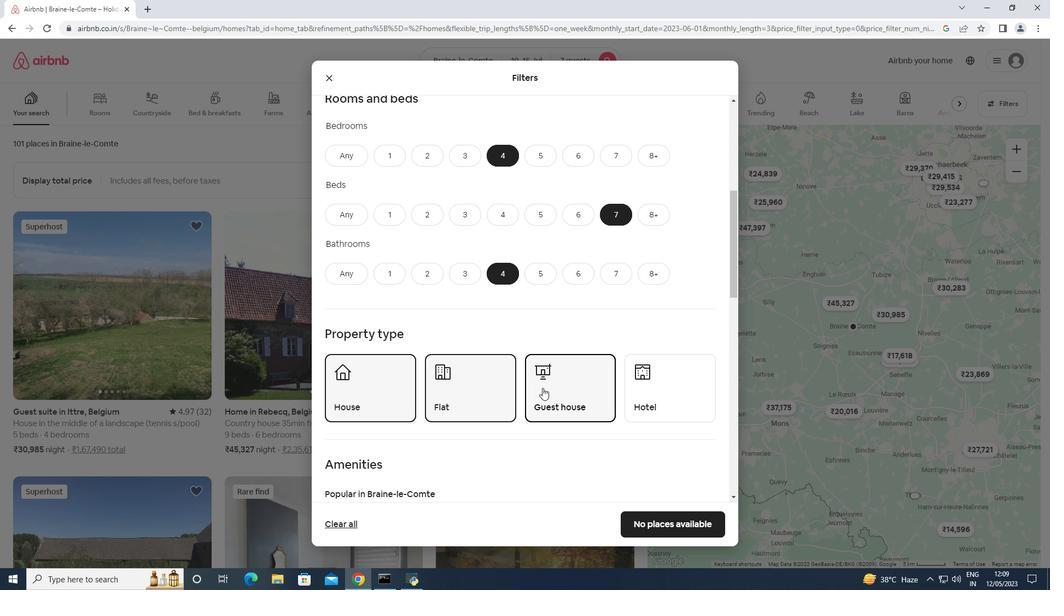 
Action: Mouse scrolled (542, 387) with delta (0, 0)
Screenshot: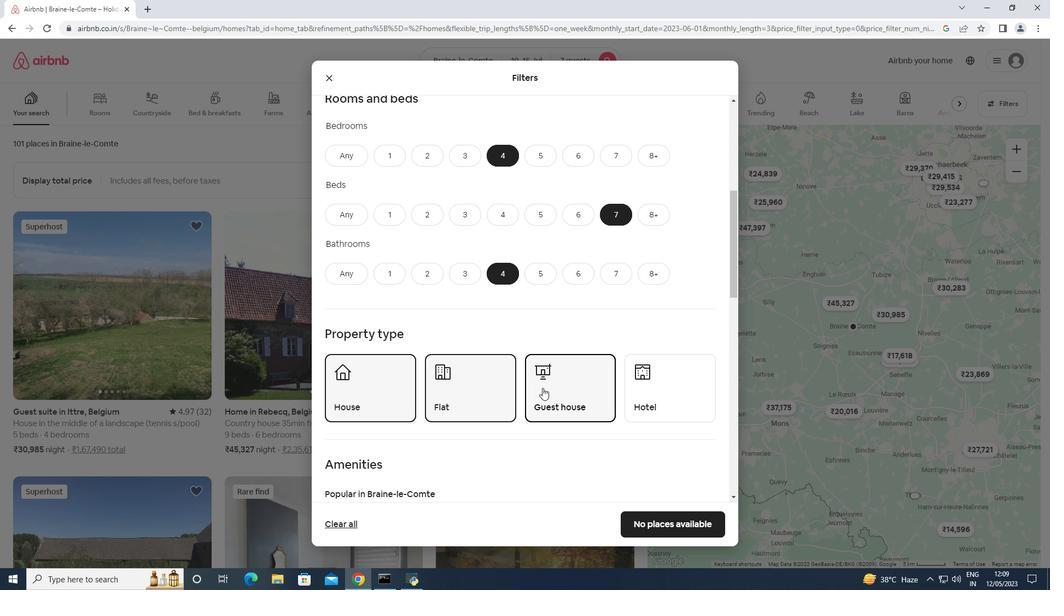 
Action: Mouse scrolled (542, 387) with delta (0, 0)
Screenshot: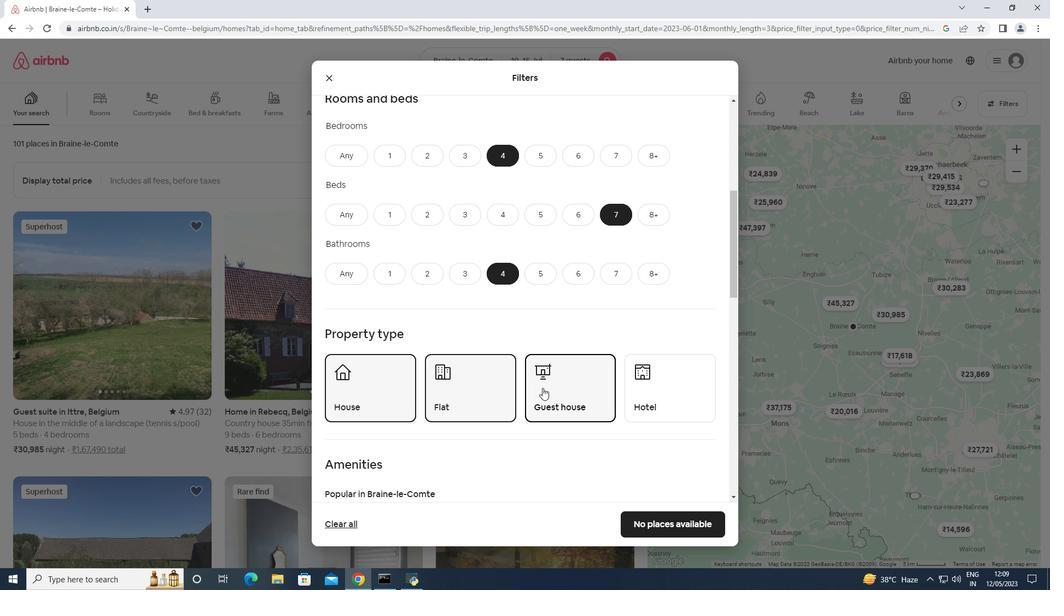 
Action: Mouse moved to (371, 302)
Screenshot: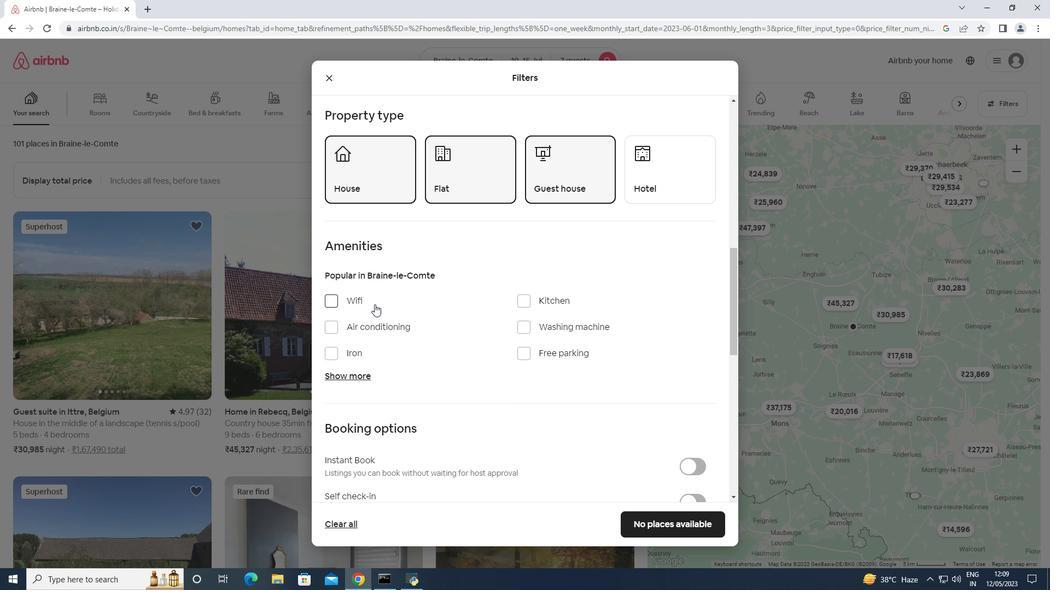 
Action: Mouse pressed left at (371, 302)
Screenshot: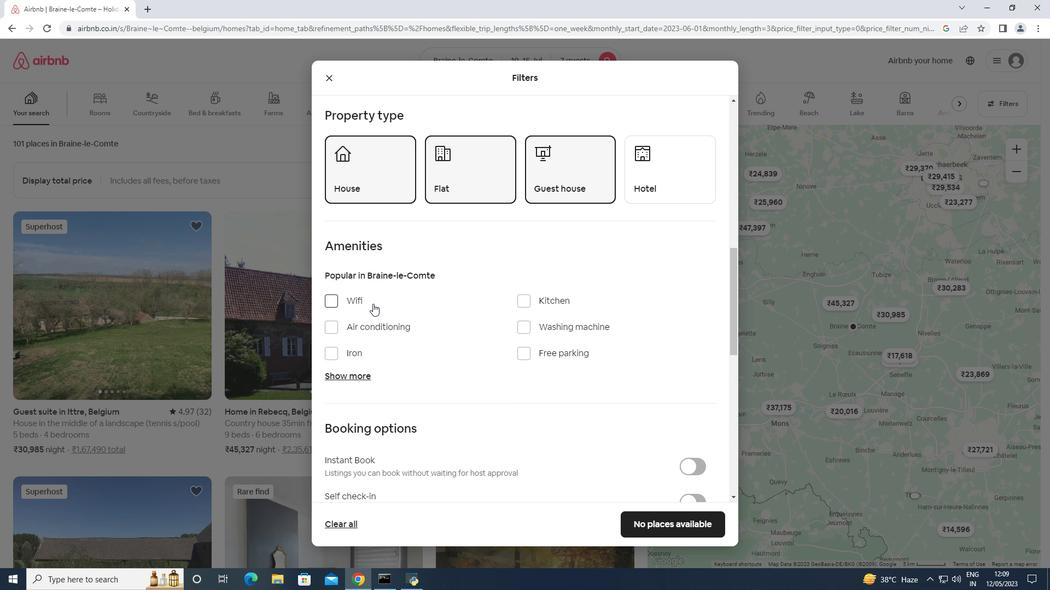 
Action: Mouse moved to (366, 380)
Screenshot: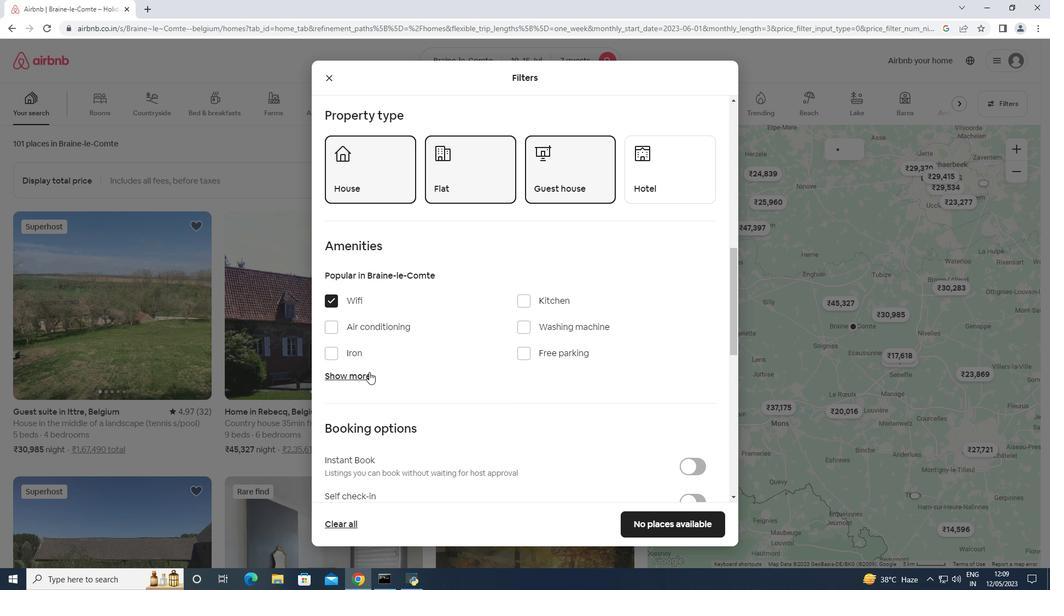 
Action: Mouse pressed left at (366, 380)
Screenshot: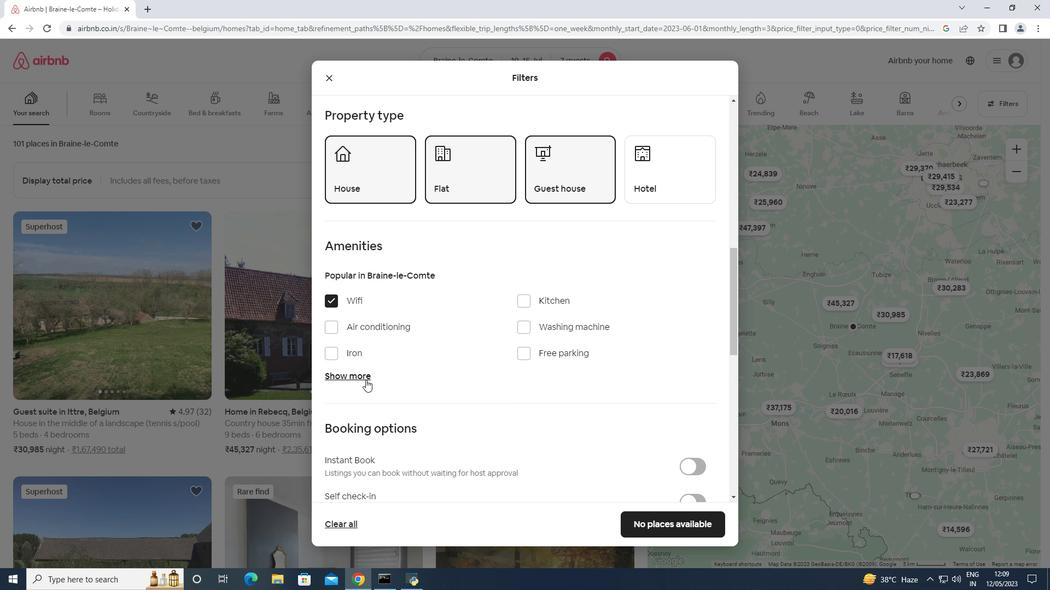 
Action: Mouse moved to (532, 355)
Screenshot: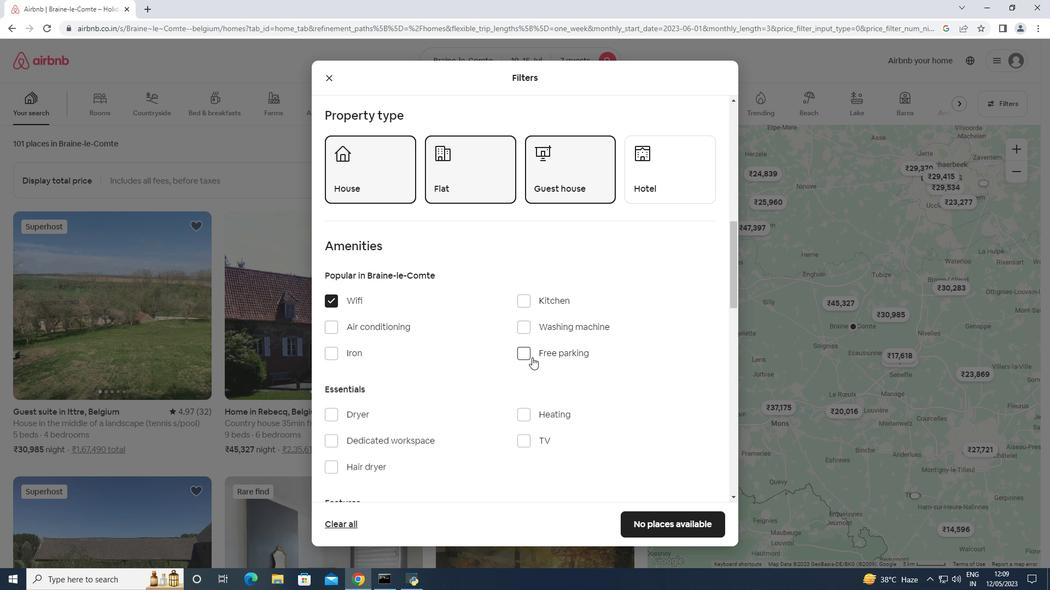 
Action: Mouse pressed left at (532, 355)
Screenshot: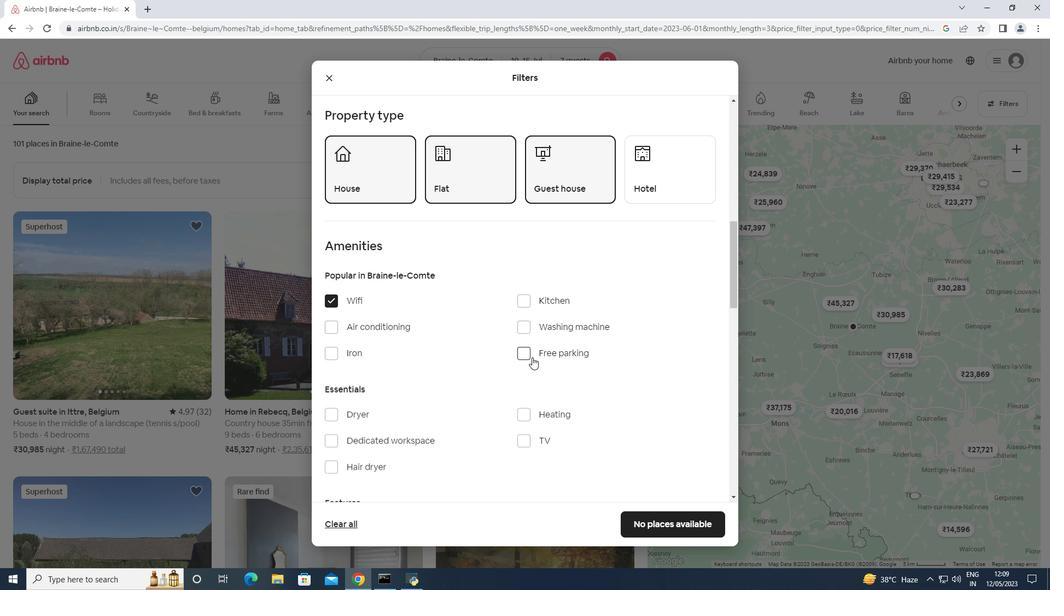 
Action: Mouse moved to (547, 437)
Screenshot: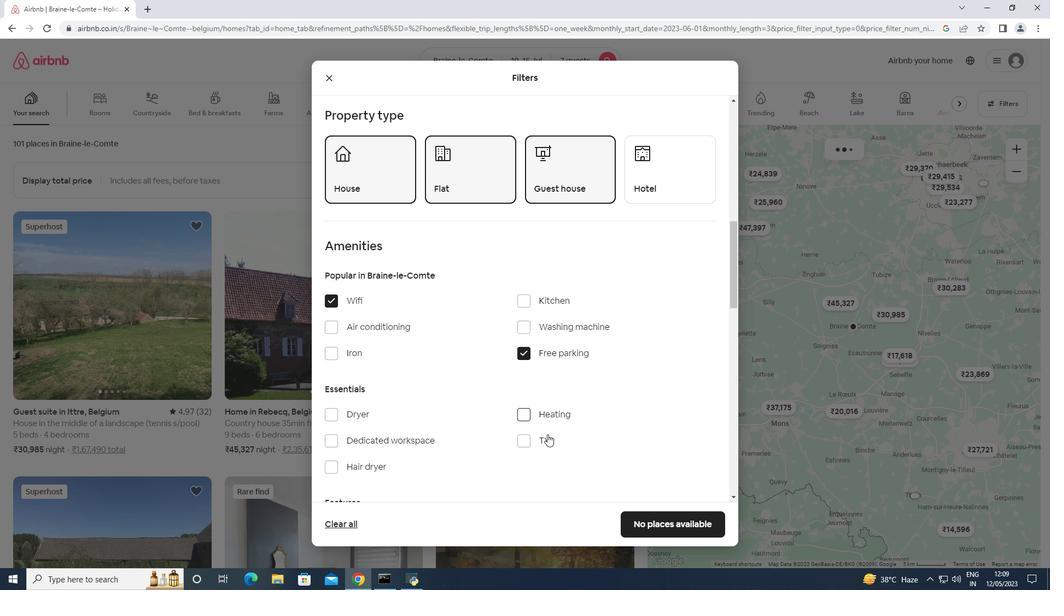 
Action: Mouse pressed left at (547, 437)
Screenshot: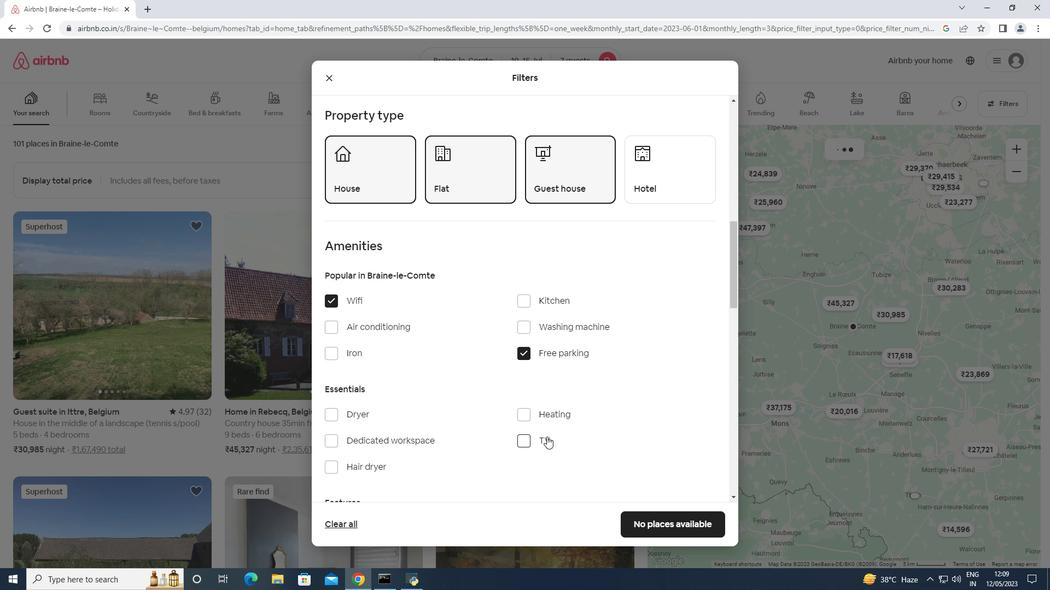 
Action: Mouse moved to (536, 426)
Screenshot: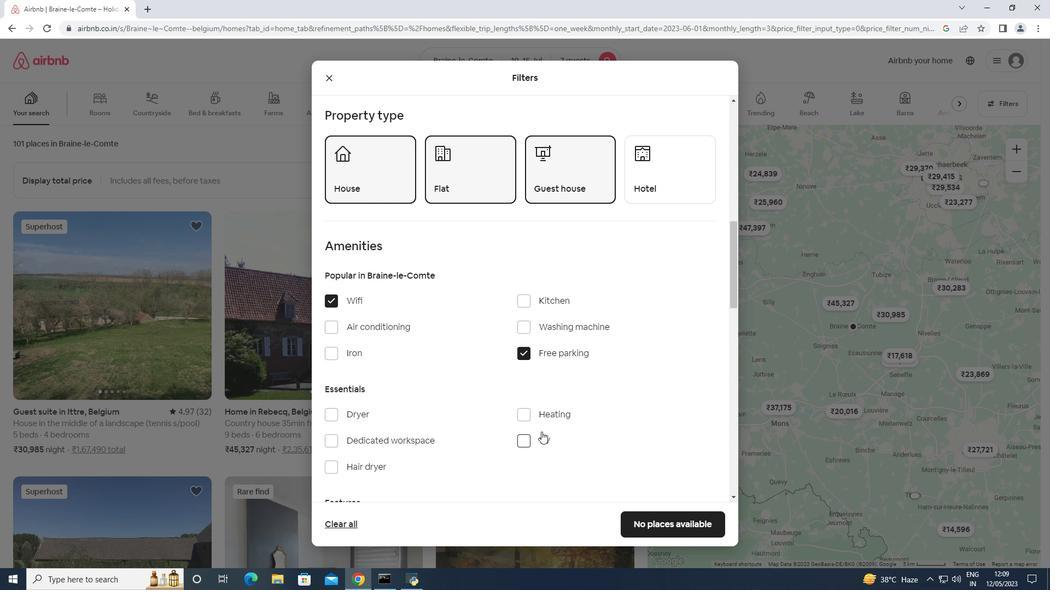 
Action: Mouse scrolled (536, 426) with delta (0, 0)
Screenshot: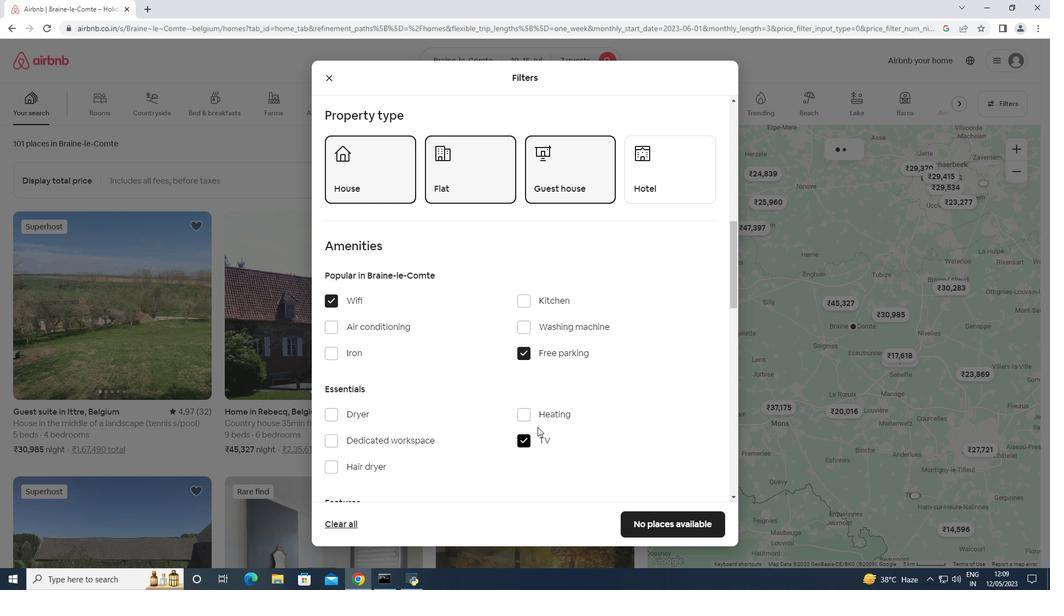 
Action: Mouse scrolled (536, 426) with delta (0, 0)
Screenshot: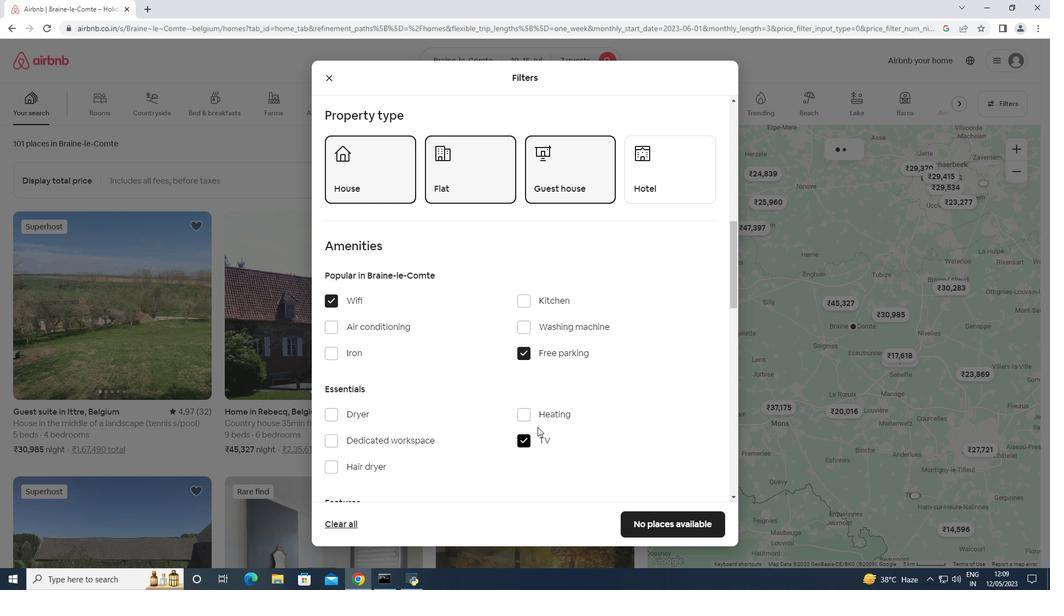 
Action: Mouse scrolled (536, 426) with delta (0, 0)
Screenshot: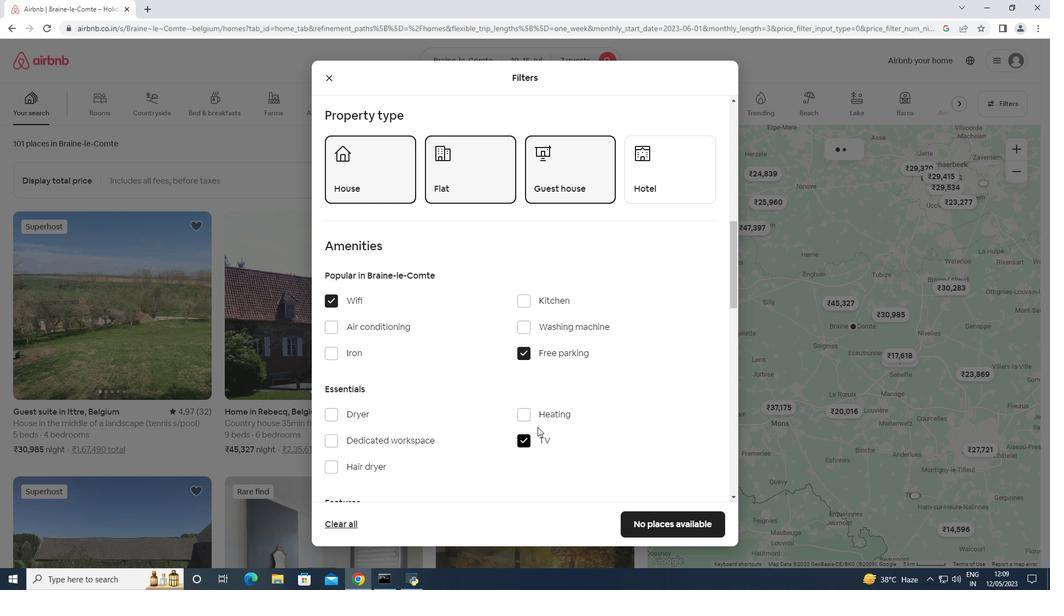 
Action: Mouse moved to (536, 426)
Screenshot: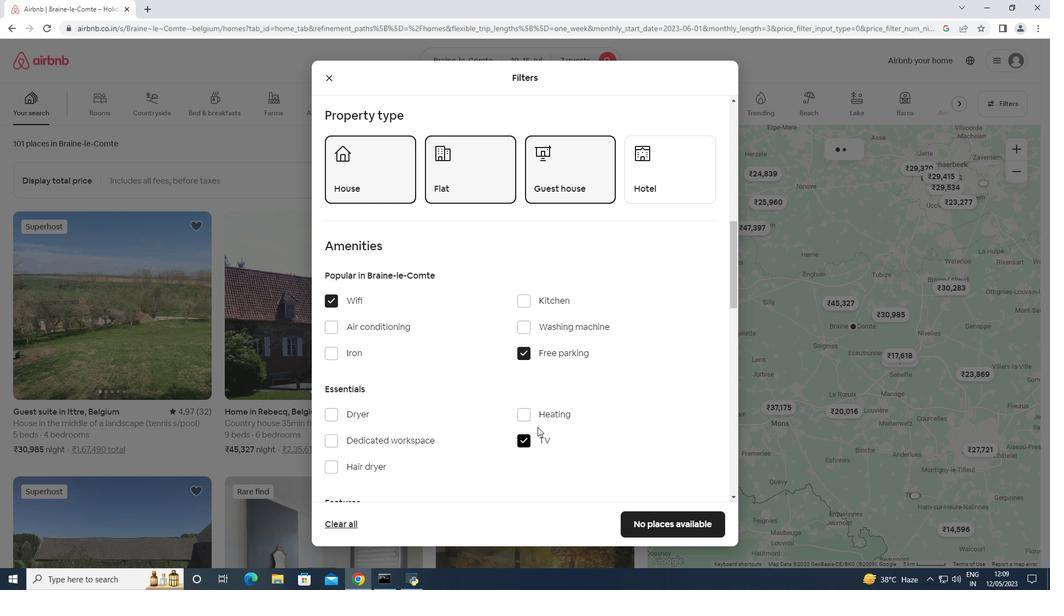 
Action: Mouse scrolled (536, 425) with delta (0, 0)
Screenshot: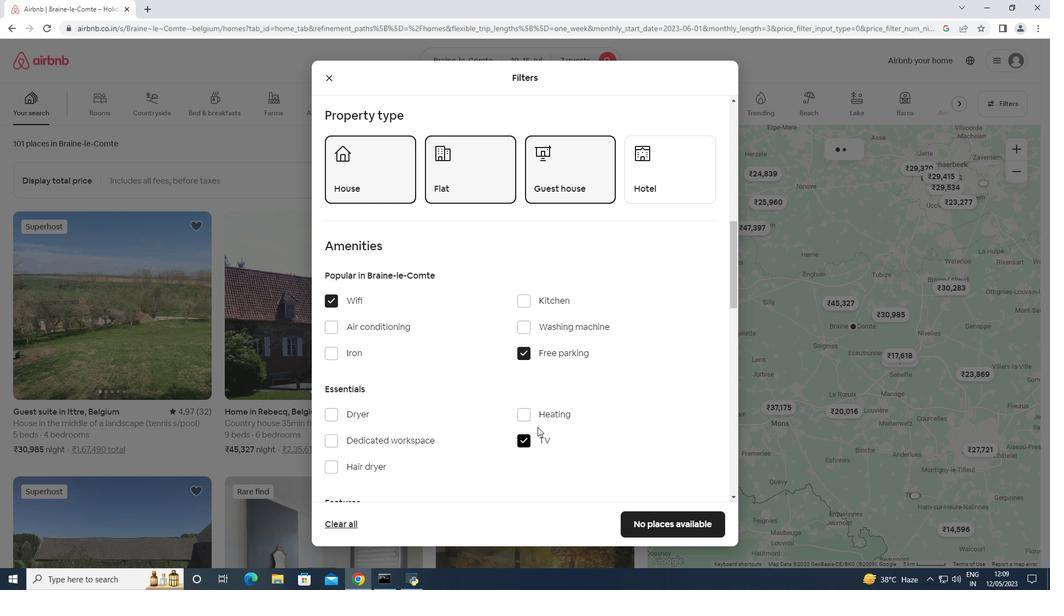 
Action: Mouse moved to (355, 364)
Screenshot: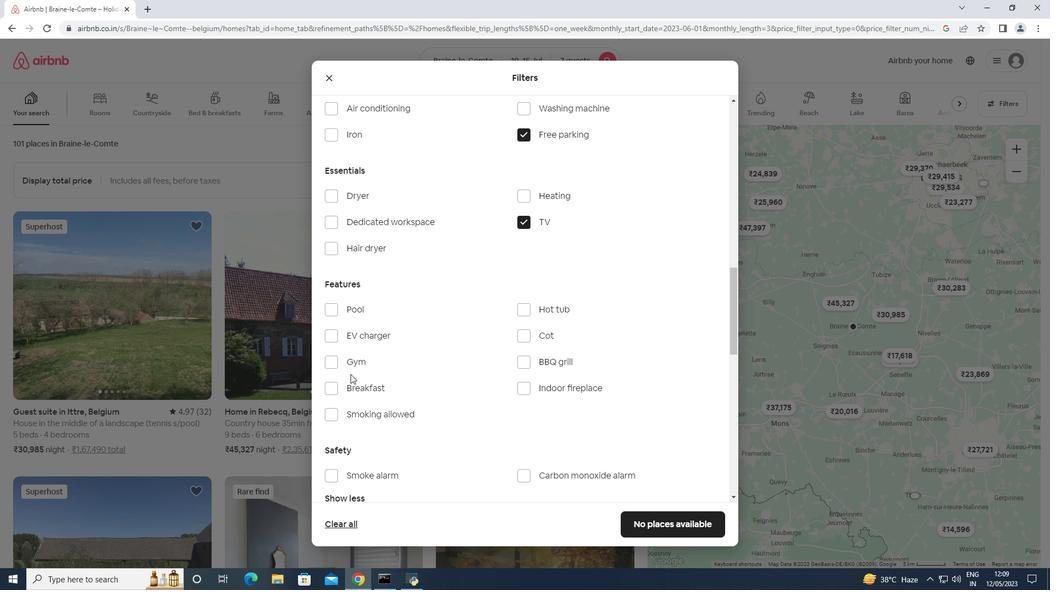
Action: Mouse pressed left at (355, 364)
Screenshot: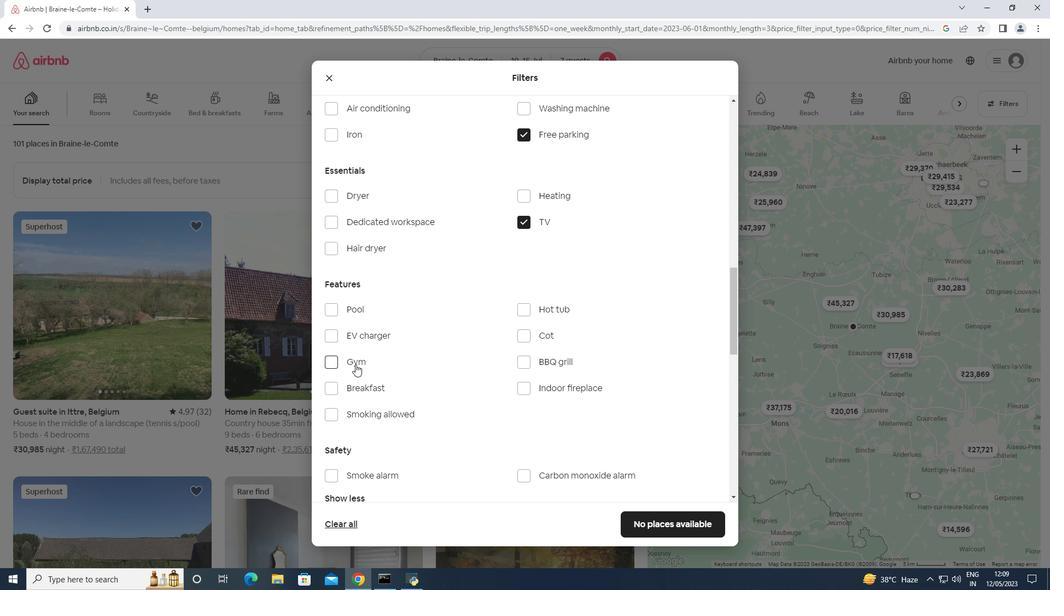 
Action: Mouse moved to (361, 390)
Screenshot: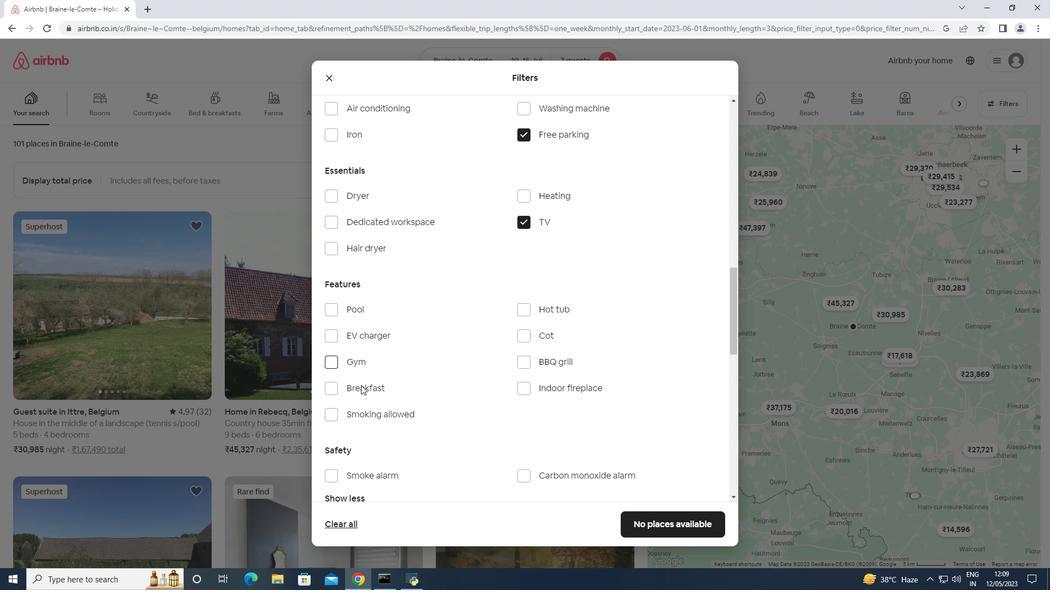 
Action: Mouse pressed left at (361, 390)
Screenshot: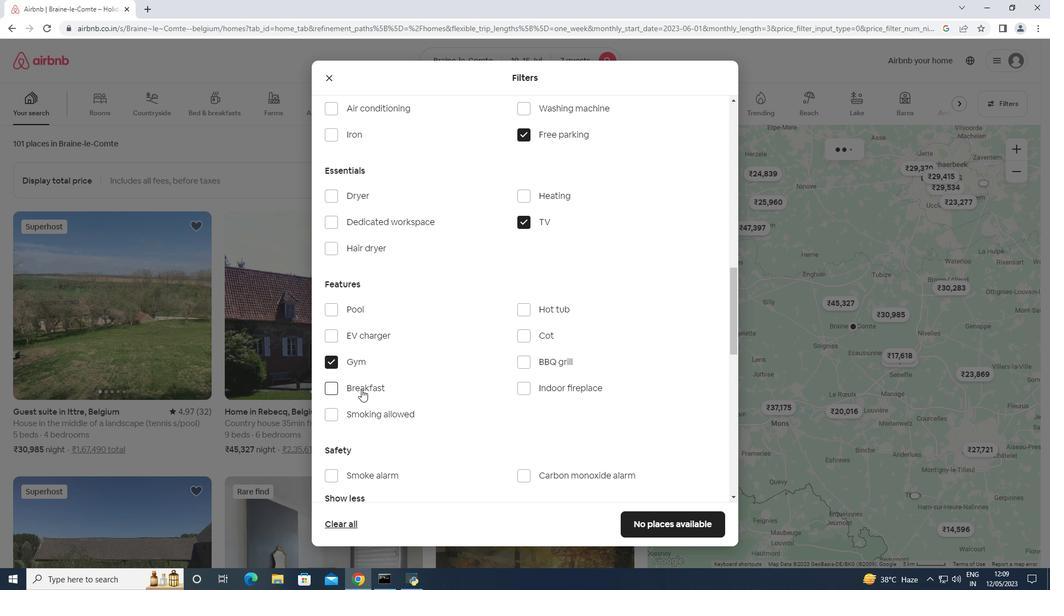 
Action: Mouse moved to (472, 373)
Screenshot: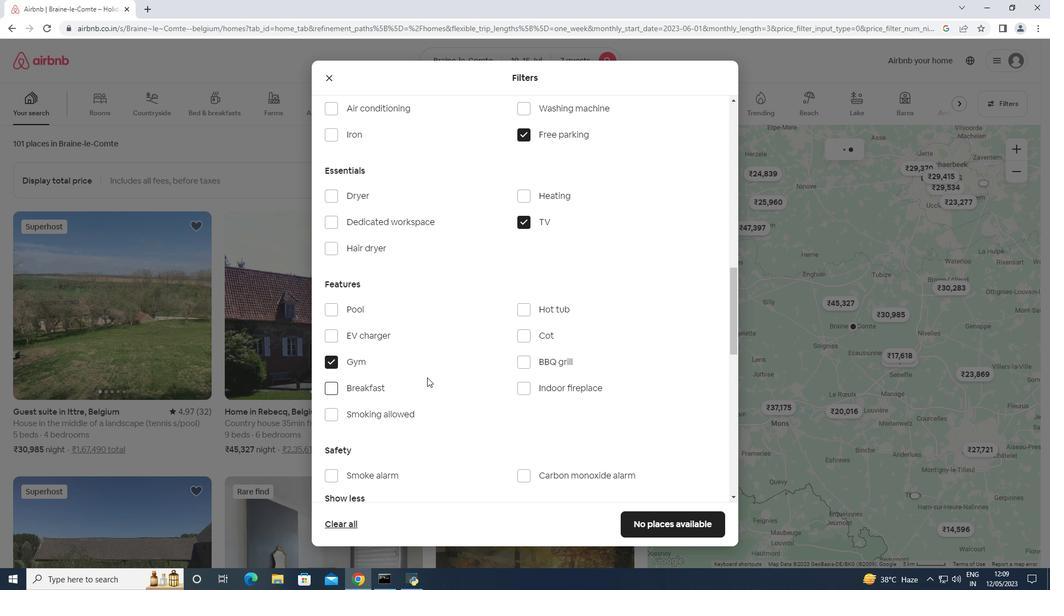 
Action: Mouse scrolled (472, 373) with delta (0, 0)
Screenshot: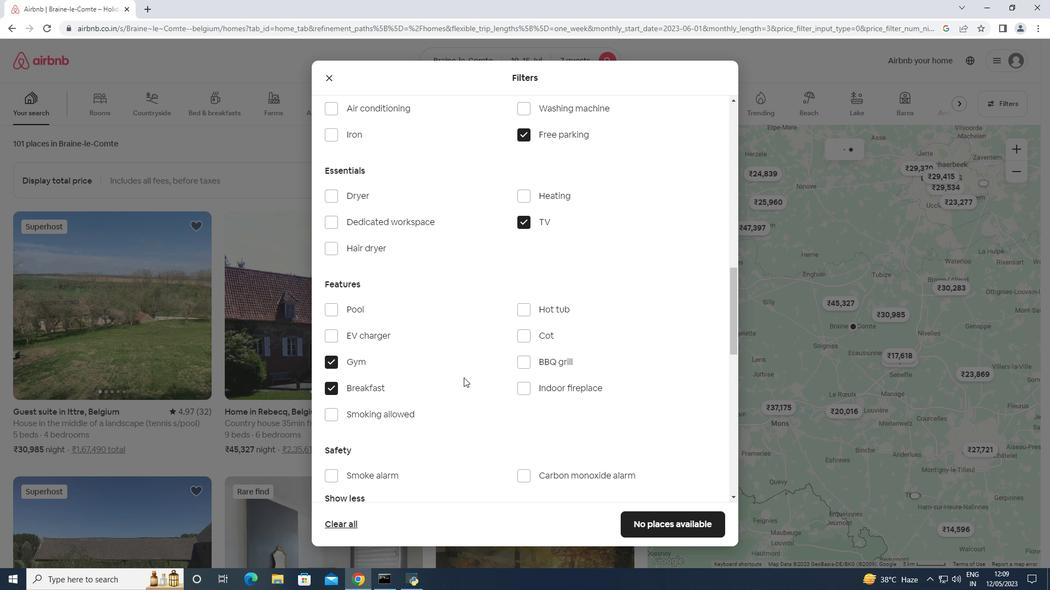 
Action: Mouse scrolled (472, 373) with delta (0, 0)
Screenshot: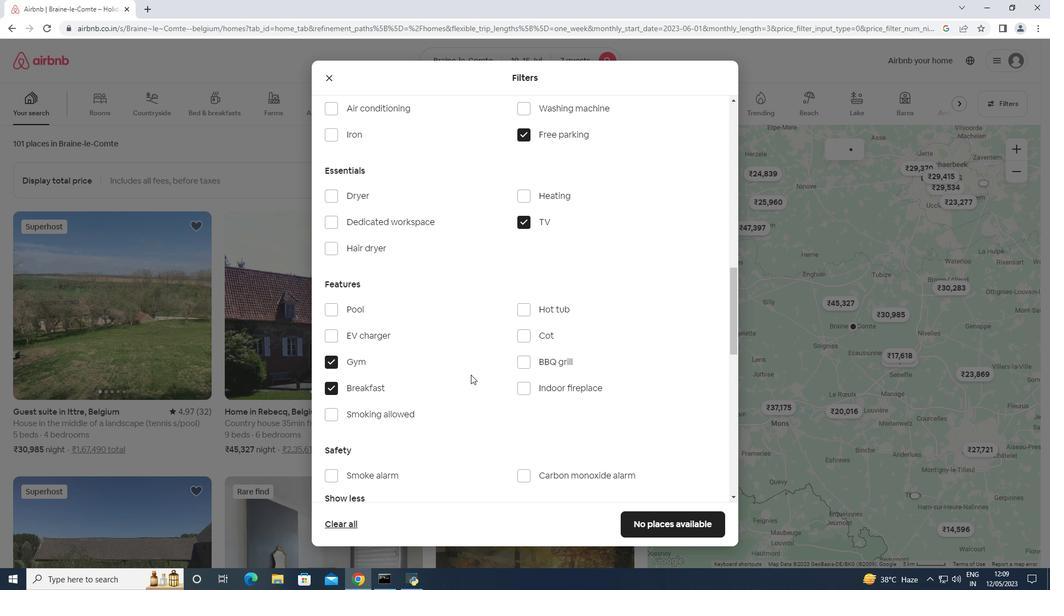 
Action: Mouse scrolled (472, 373) with delta (0, 0)
Screenshot: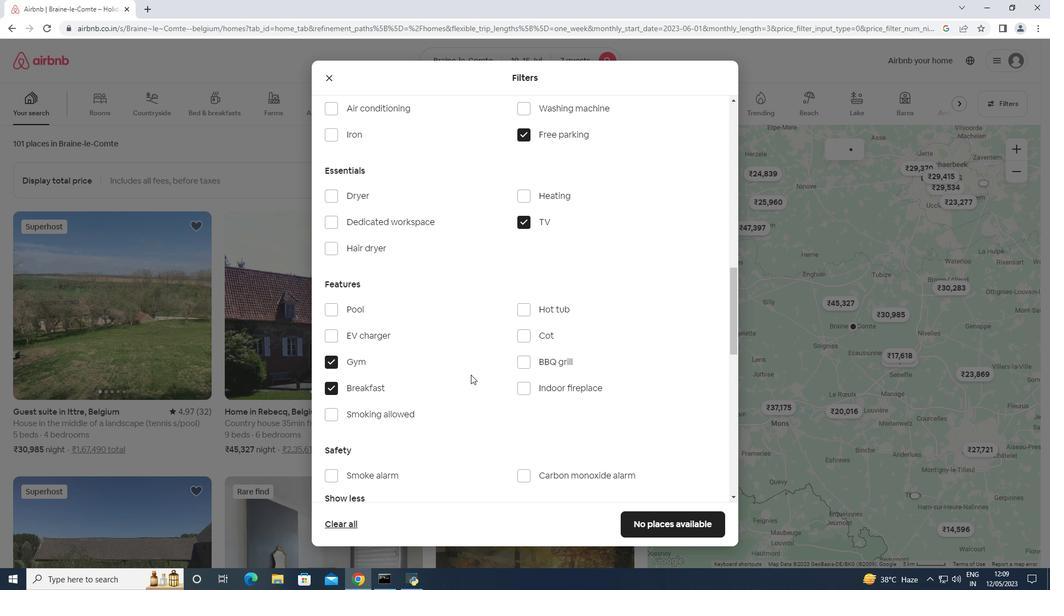 
Action: Mouse scrolled (472, 373) with delta (0, 0)
Screenshot: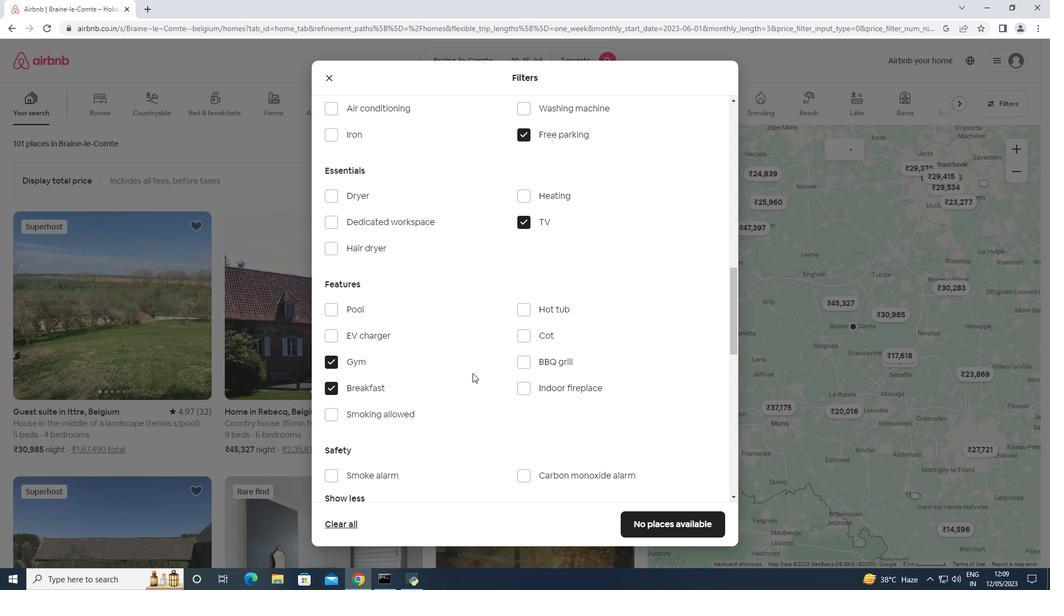 
Action: Mouse scrolled (472, 373) with delta (0, 0)
Screenshot: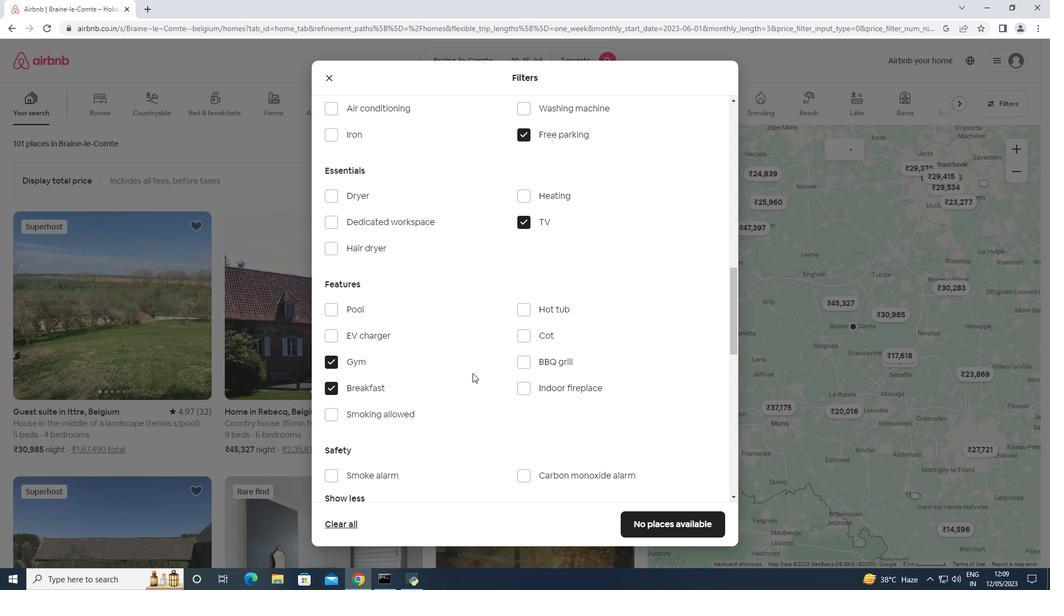 
Action: Mouse moved to (690, 354)
Screenshot: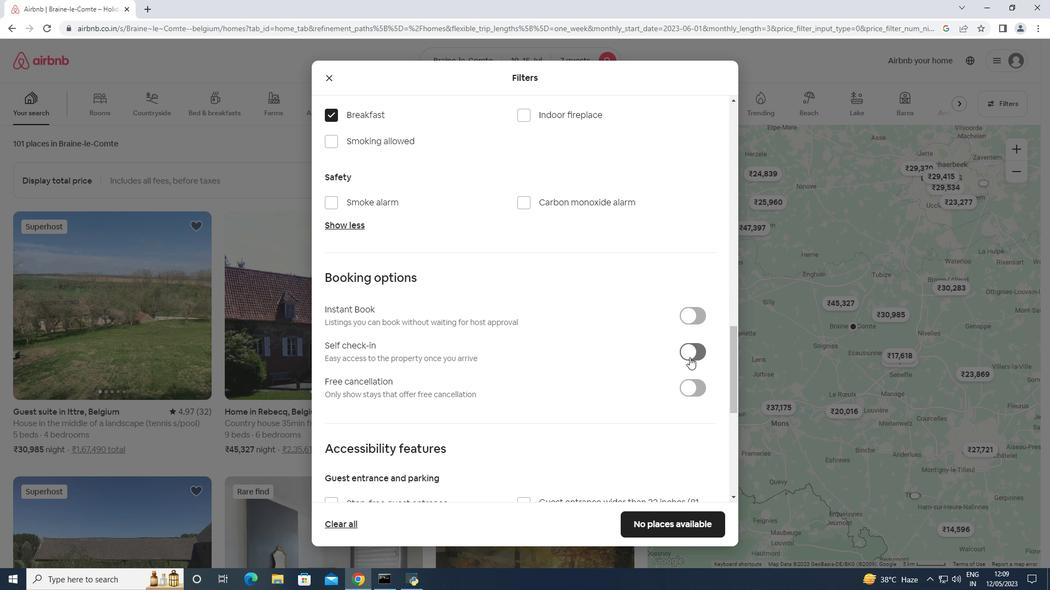 
Action: Mouse pressed left at (690, 354)
Screenshot: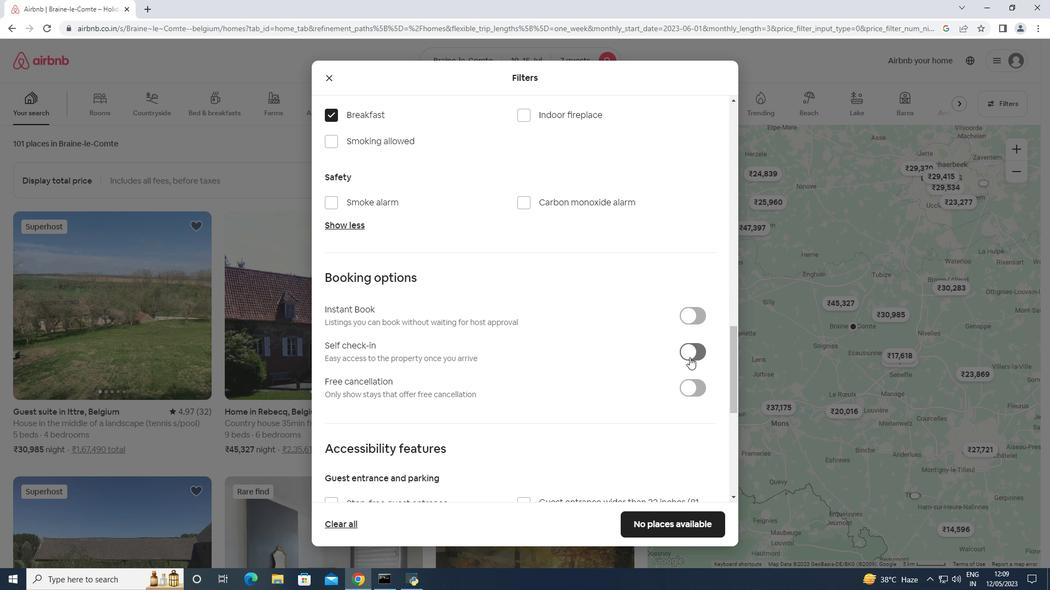 
Action: Mouse moved to (687, 356)
Screenshot: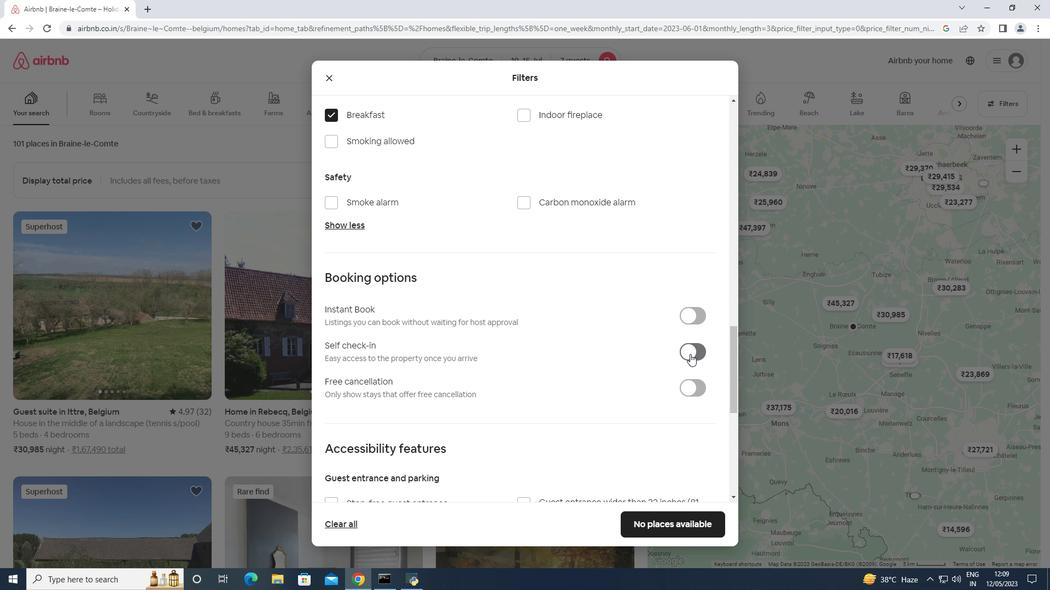 
Action: Mouse scrolled (687, 355) with delta (0, 0)
Screenshot: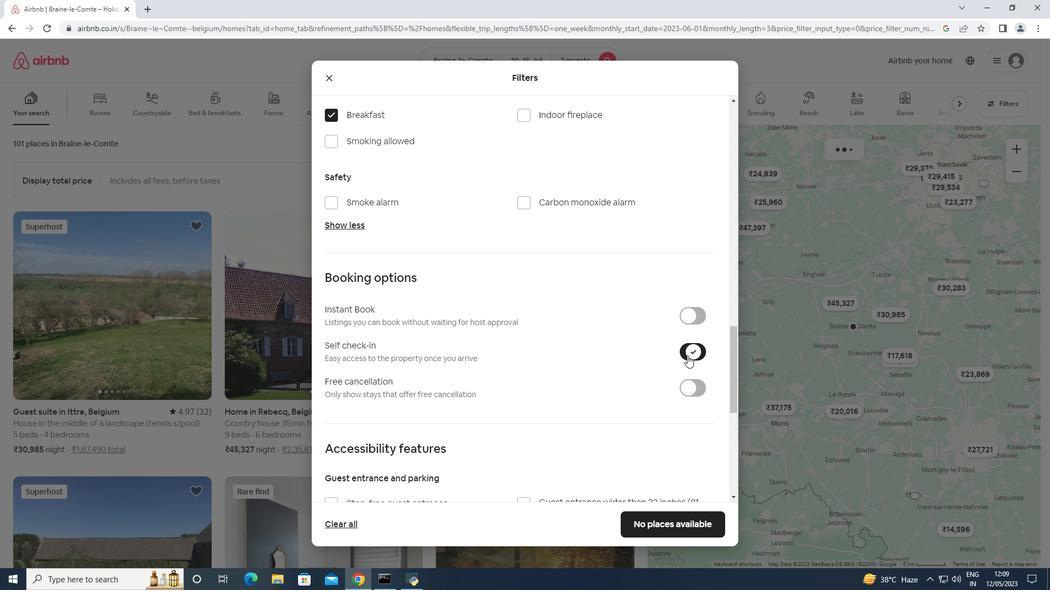 
Action: Mouse scrolled (687, 355) with delta (0, 0)
Screenshot: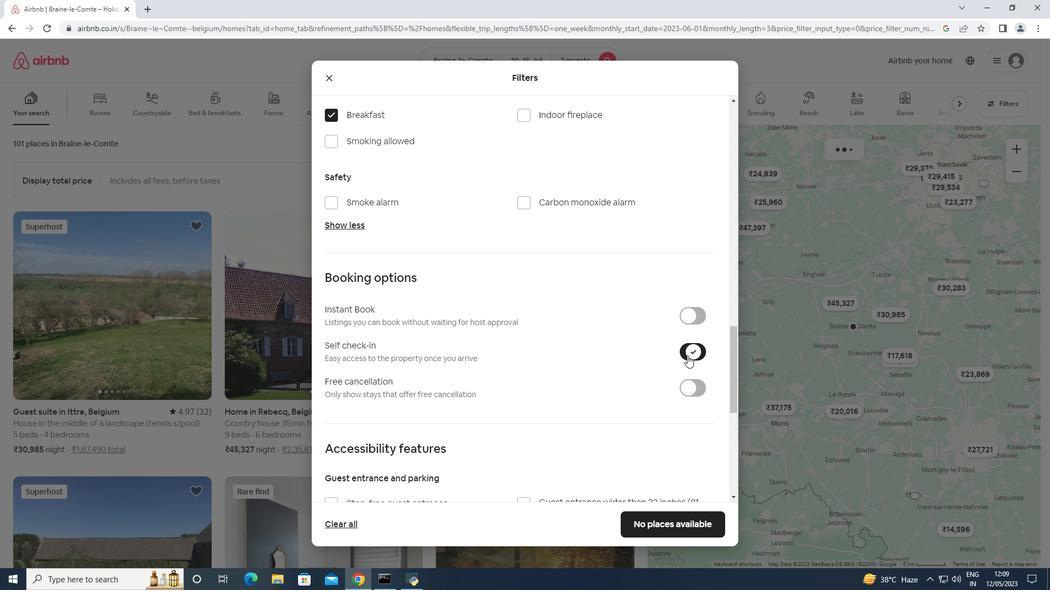 
Action: Mouse scrolled (687, 355) with delta (0, 0)
Screenshot: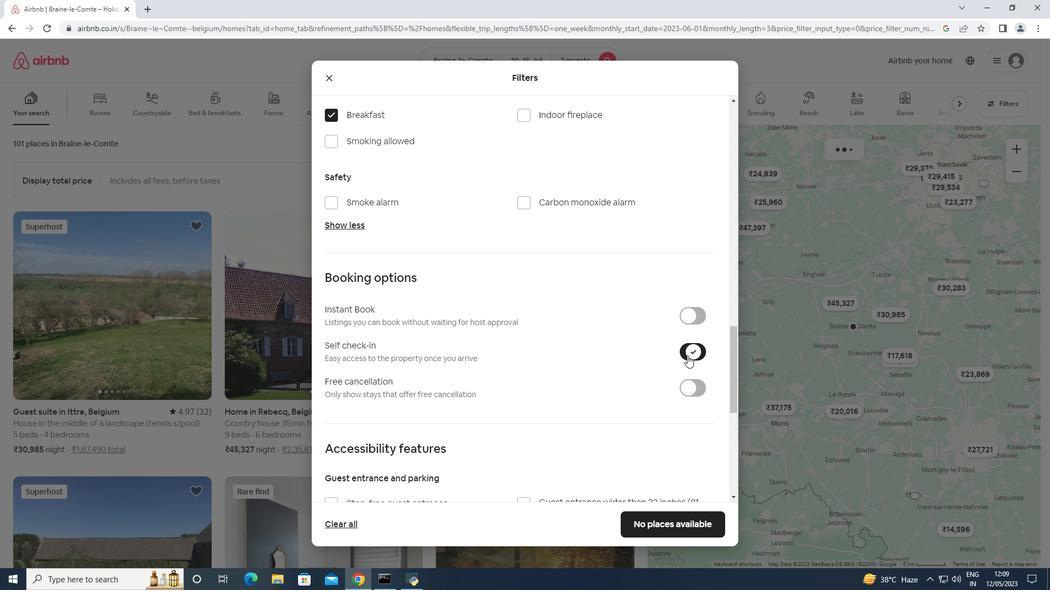 
Action: Mouse scrolled (687, 355) with delta (0, 0)
Screenshot: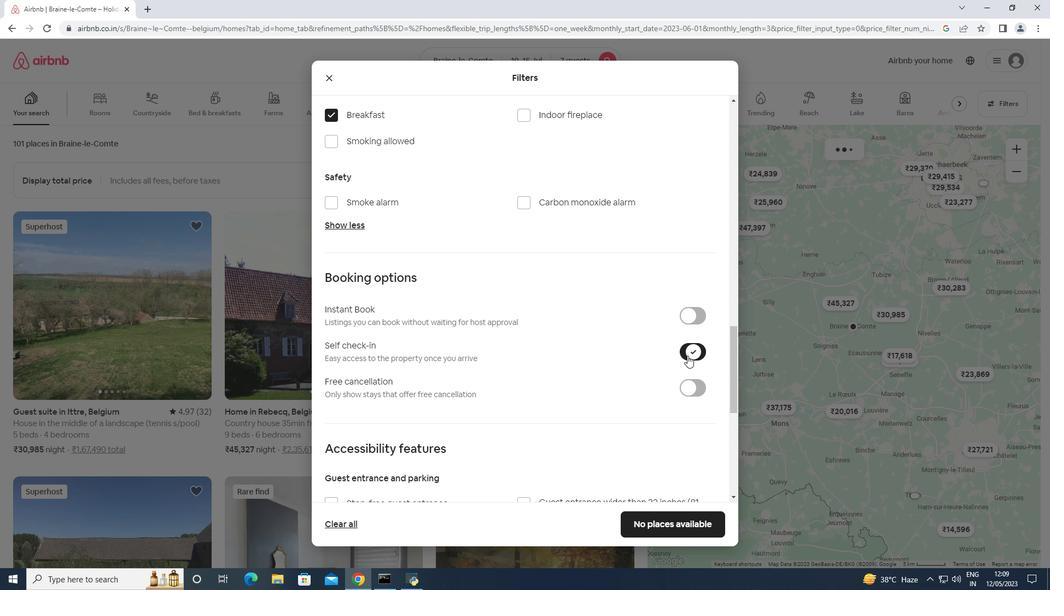 
Action: Mouse scrolled (687, 355) with delta (0, 0)
Screenshot: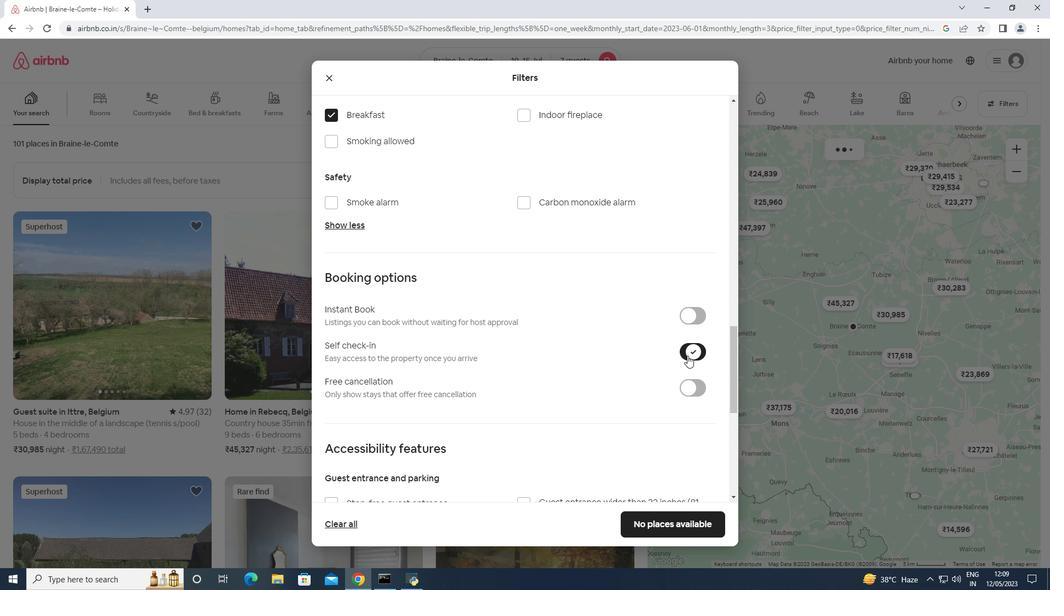 
Action: Mouse scrolled (687, 355) with delta (0, 0)
Screenshot: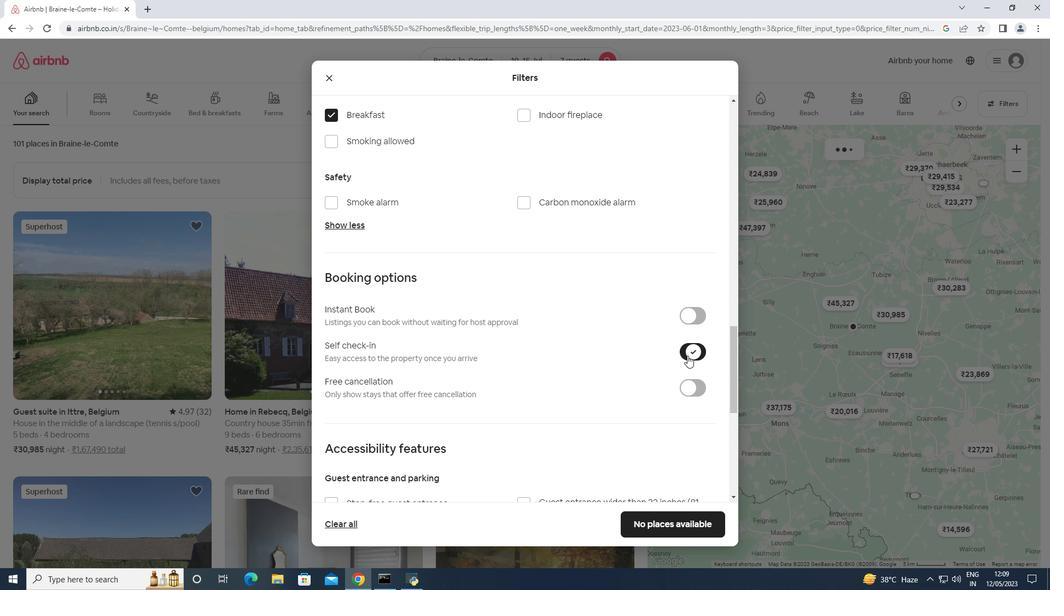 
Action: Mouse moved to (365, 465)
Screenshot: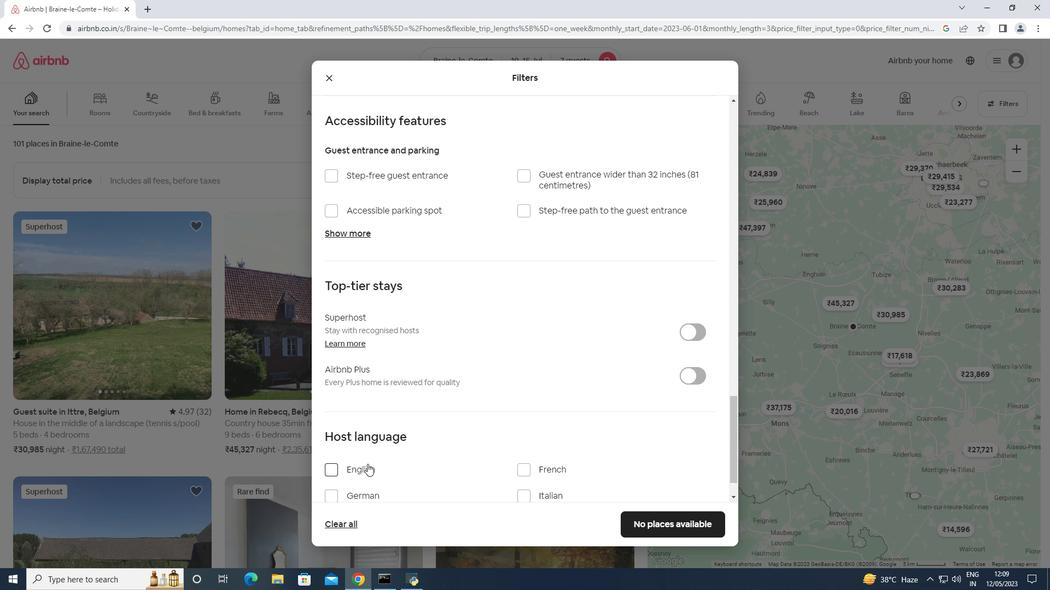 
Action: Mouse pressed left at (365, 465)
Screenshot: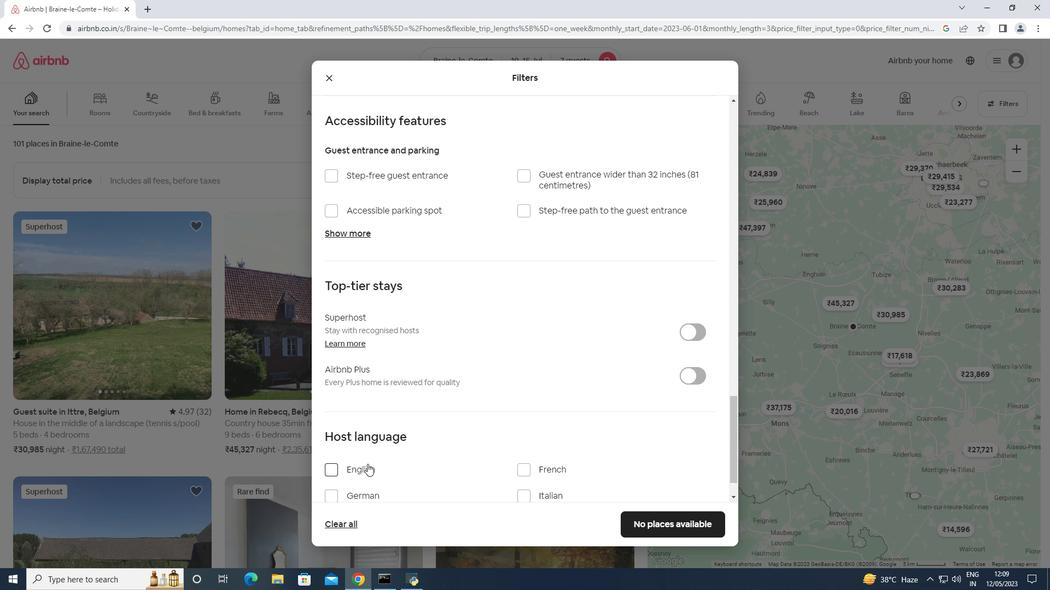 
Action: Mouse moved to (664, 526)
Screenshot: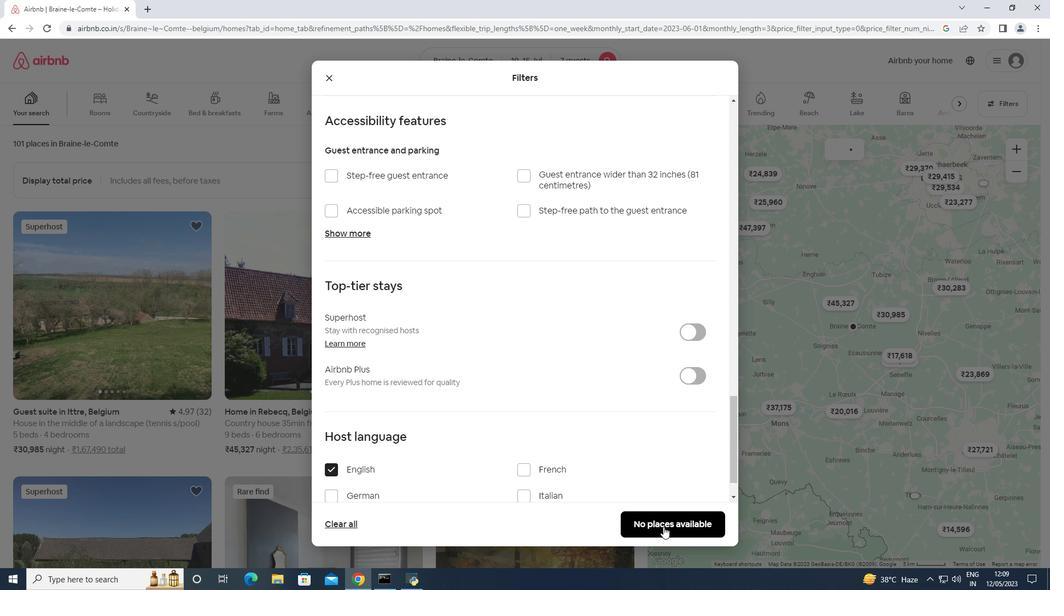 
Action: Mouse pressed left at (664, 526)
Screenshot: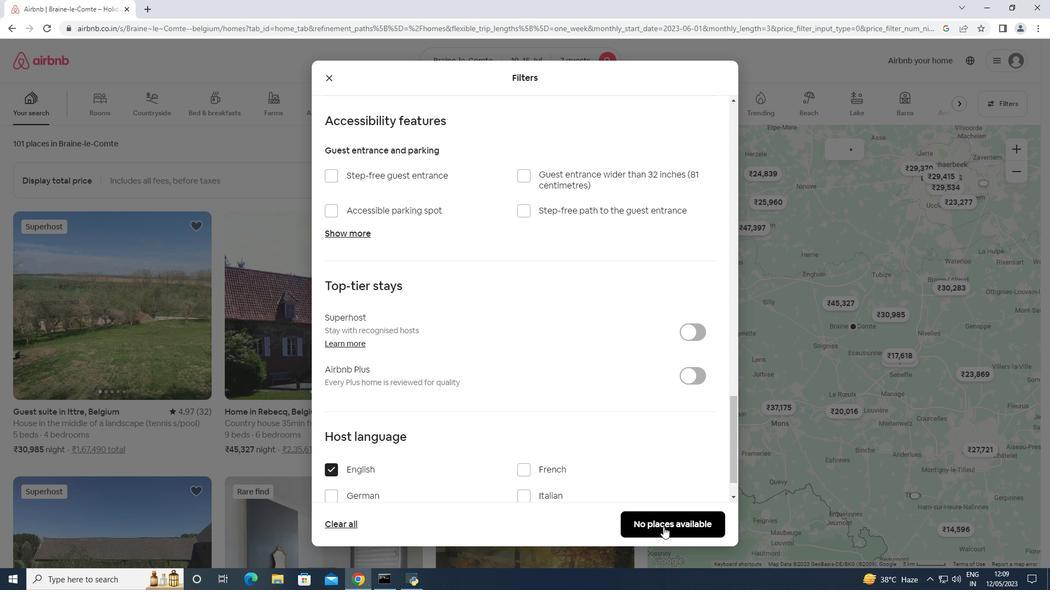 
Action: Mouse moved to (584, 546)
Screenshot: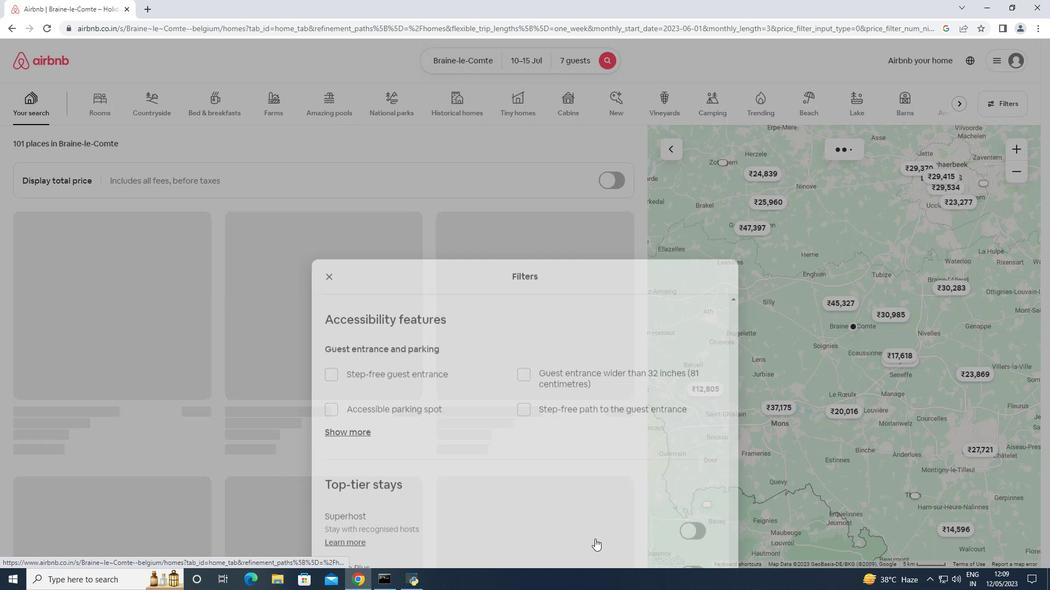 
